 Task: Search the place "Grassmere Lane".
Action: Mouse moved to (615, 142)
Screenshot: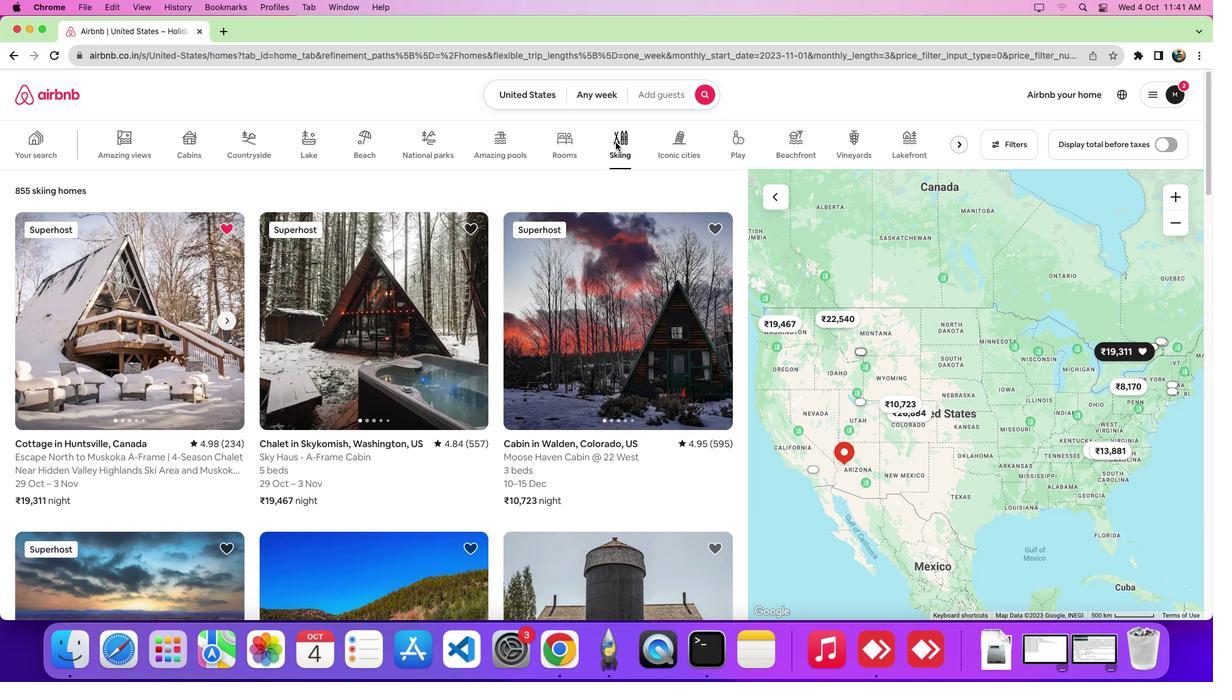
Action: Mouse pressed left at (615, 142)
Screenshot: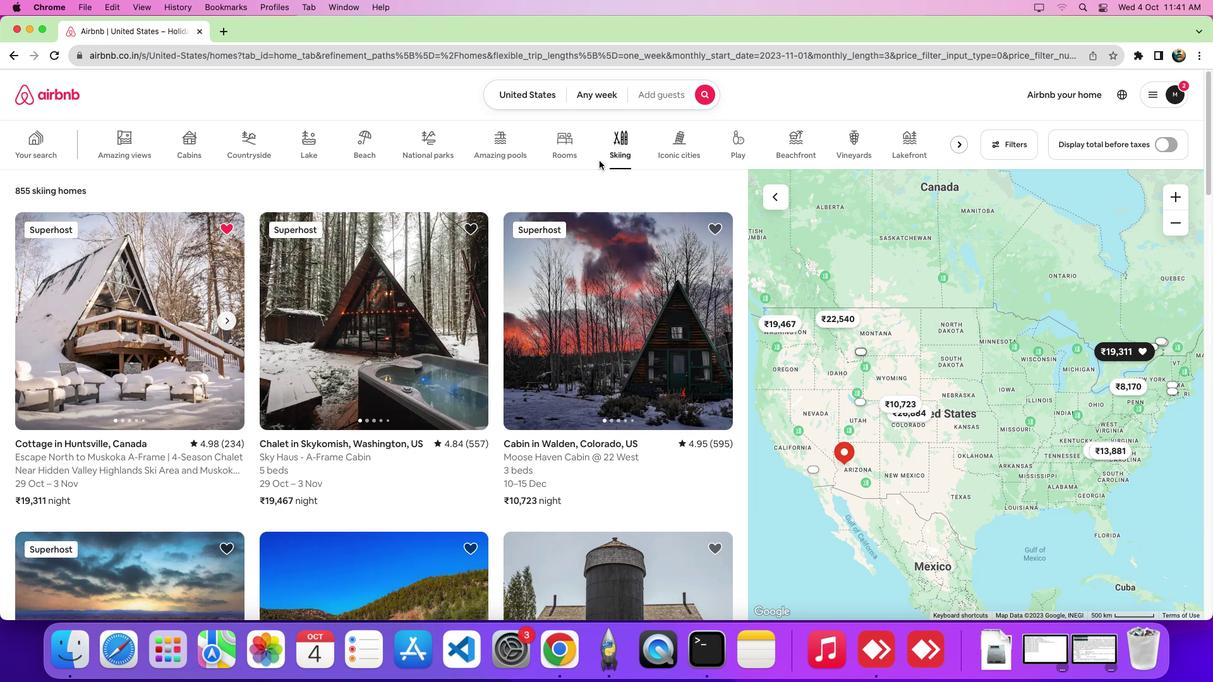 
Action: Mouse moved to (154, 320)
Screenshot: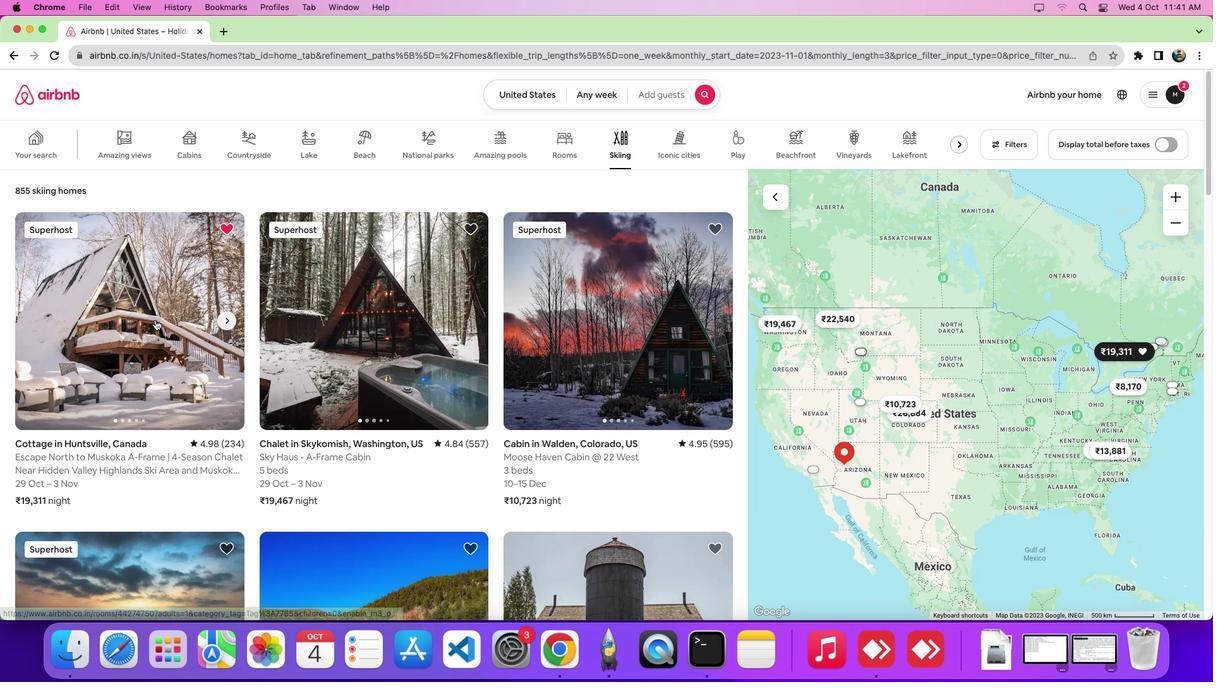 
Action: Mouse pressed left at (154, 320)
Screenshot: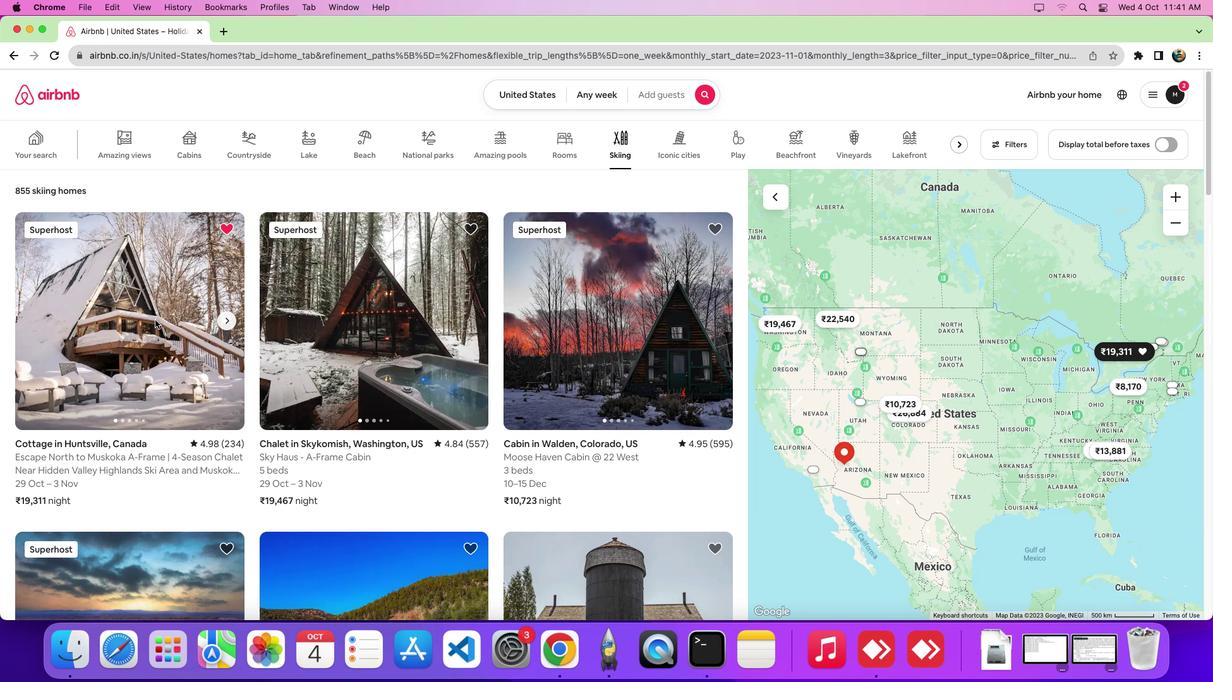 
Action: Mouse moved to (438, 332)
Screenshot: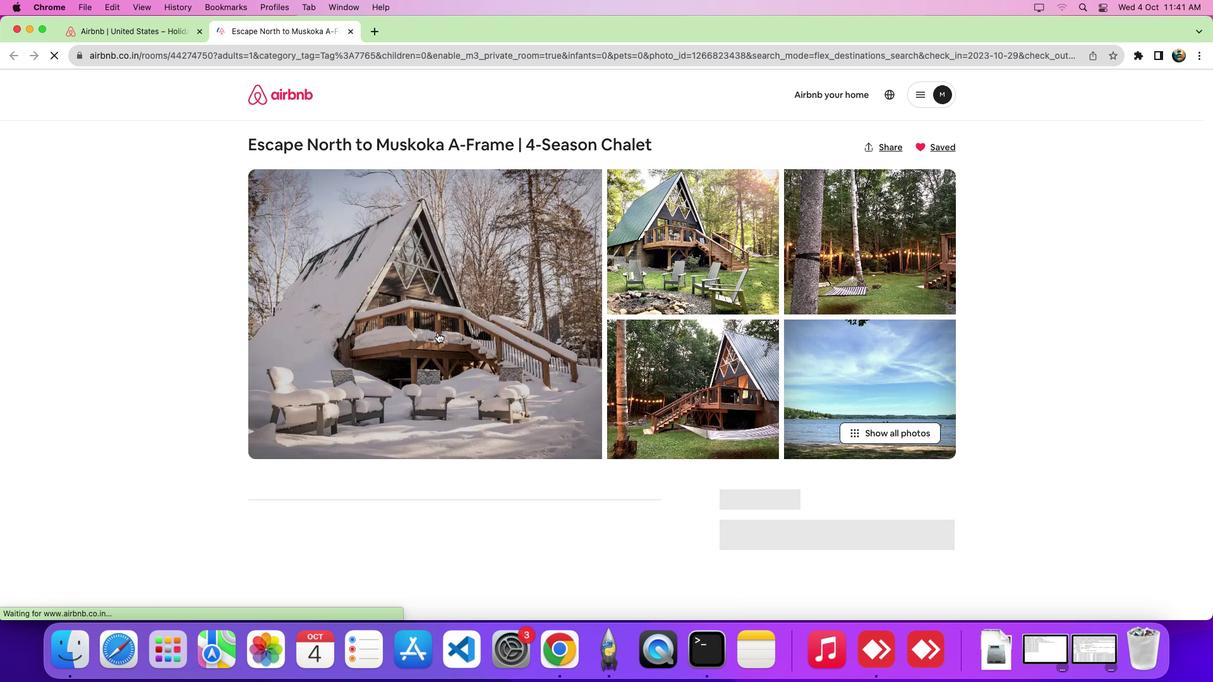 
Action: Mouse scrolled (438, 332) with delta (0, 0)
Screenshot: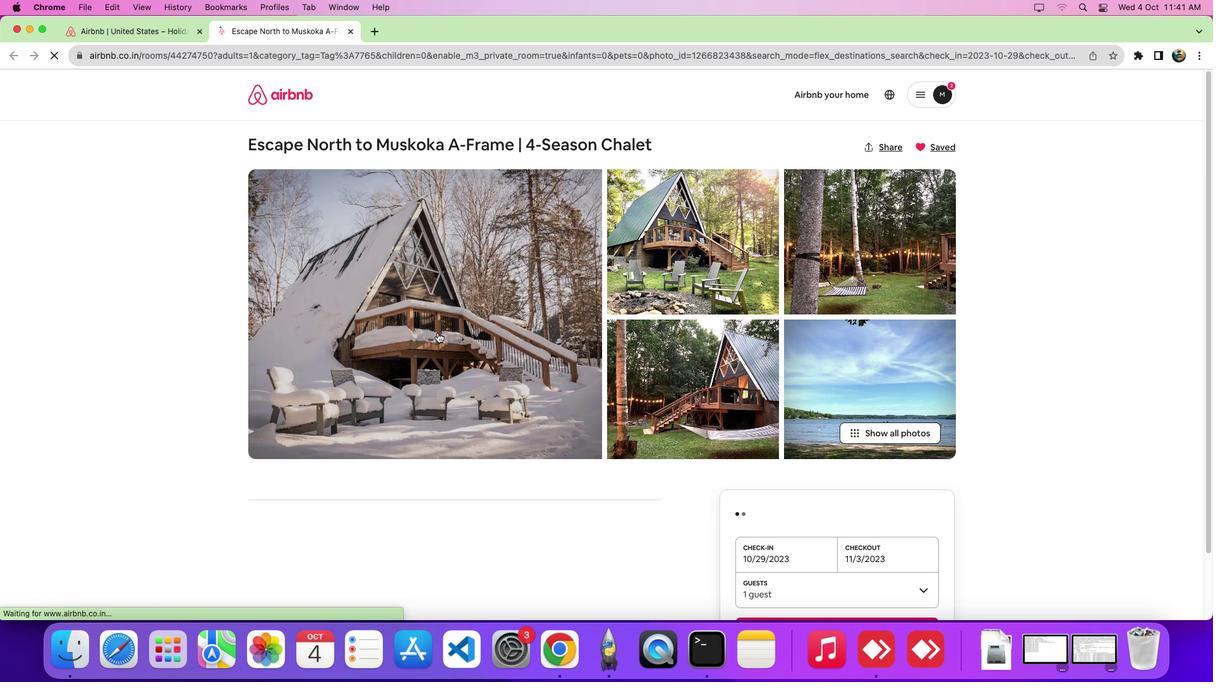 
Action: Mouse scrolled (438, 332) with delta (0, 0)
Screenshot: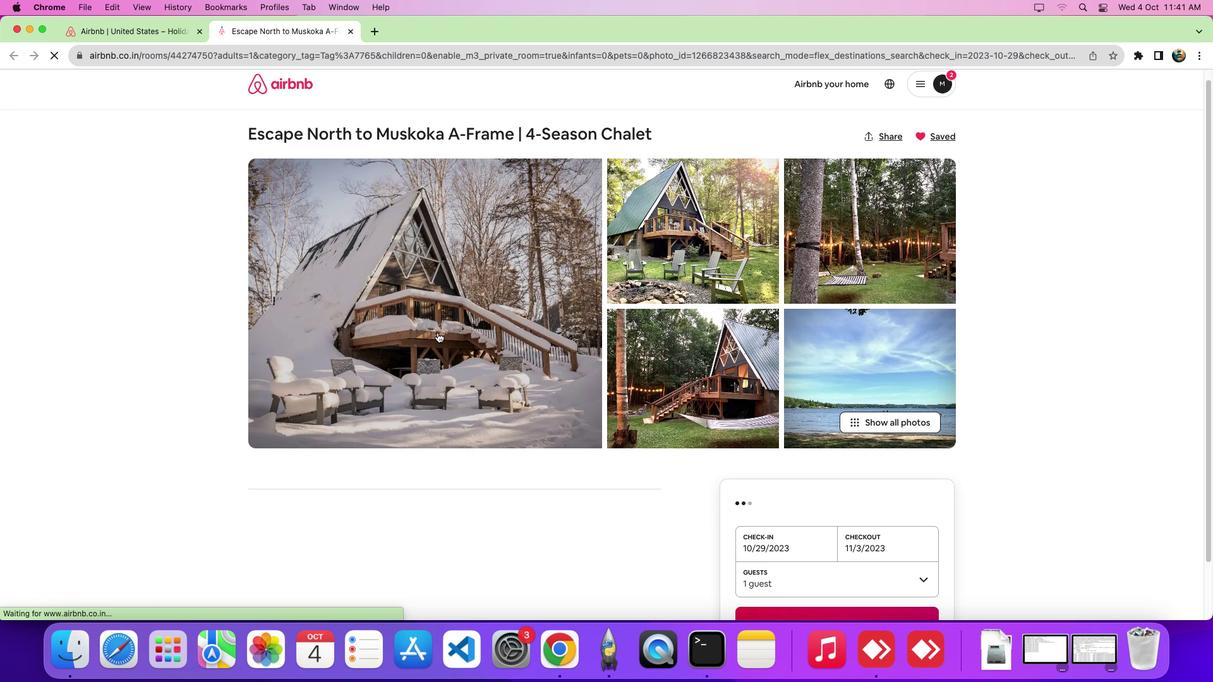 
Action: Mouse scrolled (438, 332) with delta (0, -3)
Screenshot: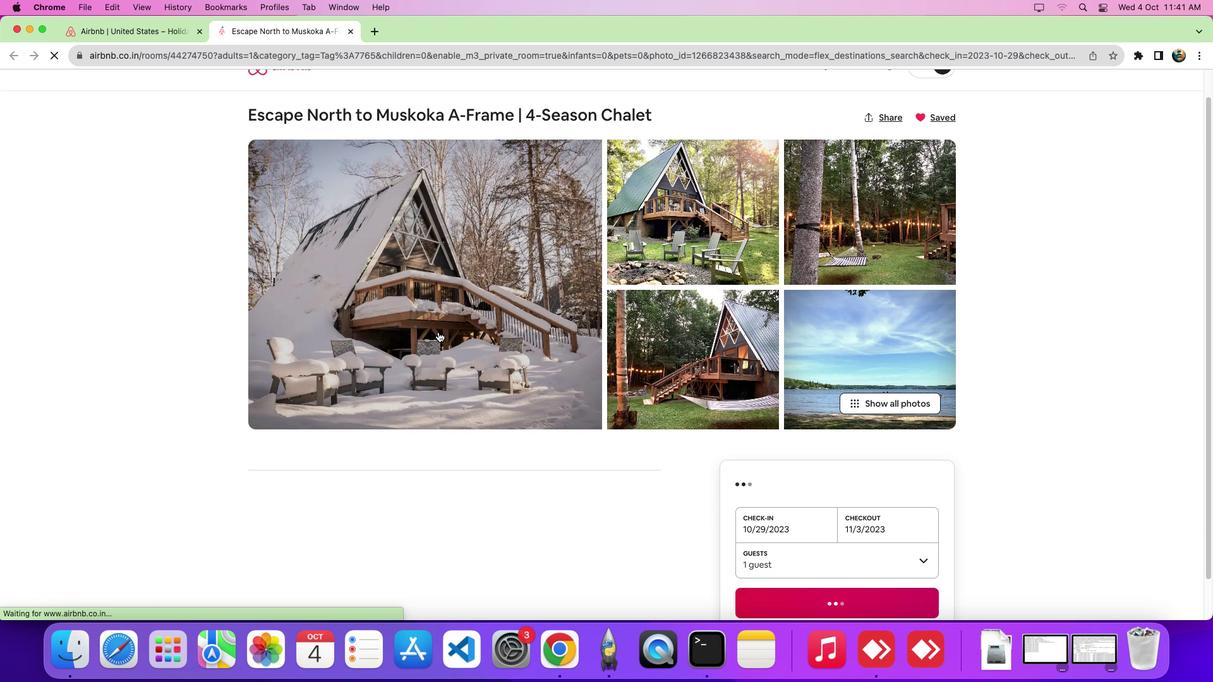 
Action: Mouse scrolled (438, 332) with delta (0, -4)
Screenshot: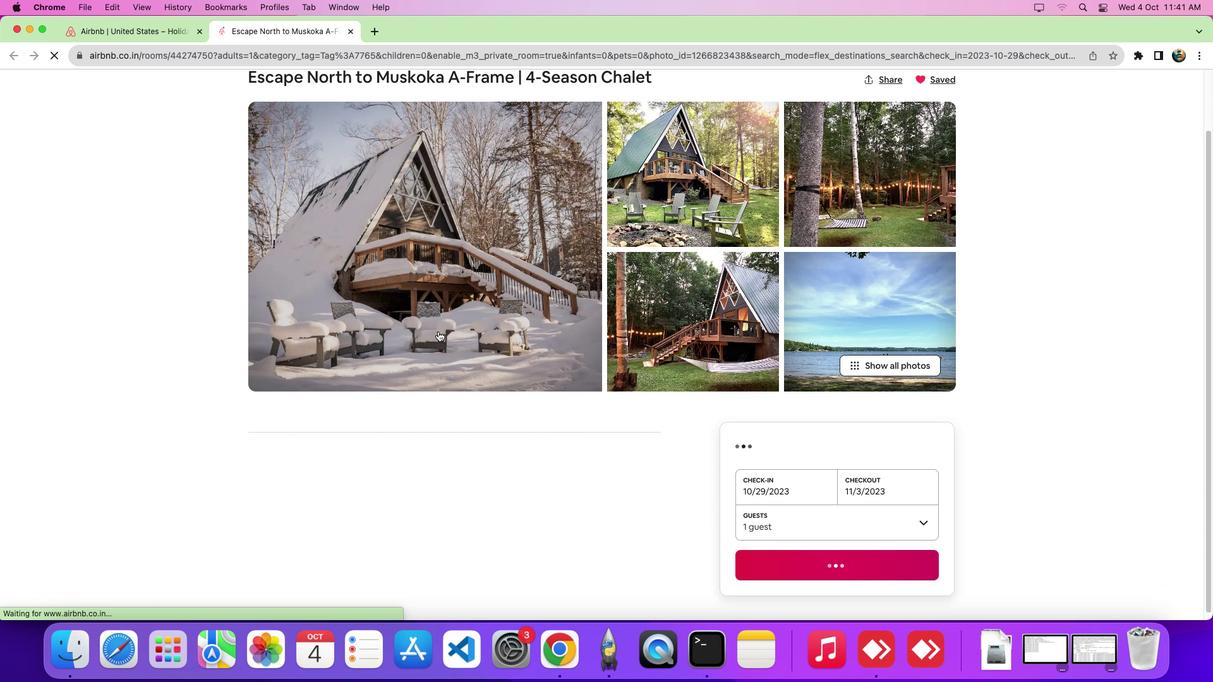 
Action: Mouse moved to (438, 330)
Screenshot: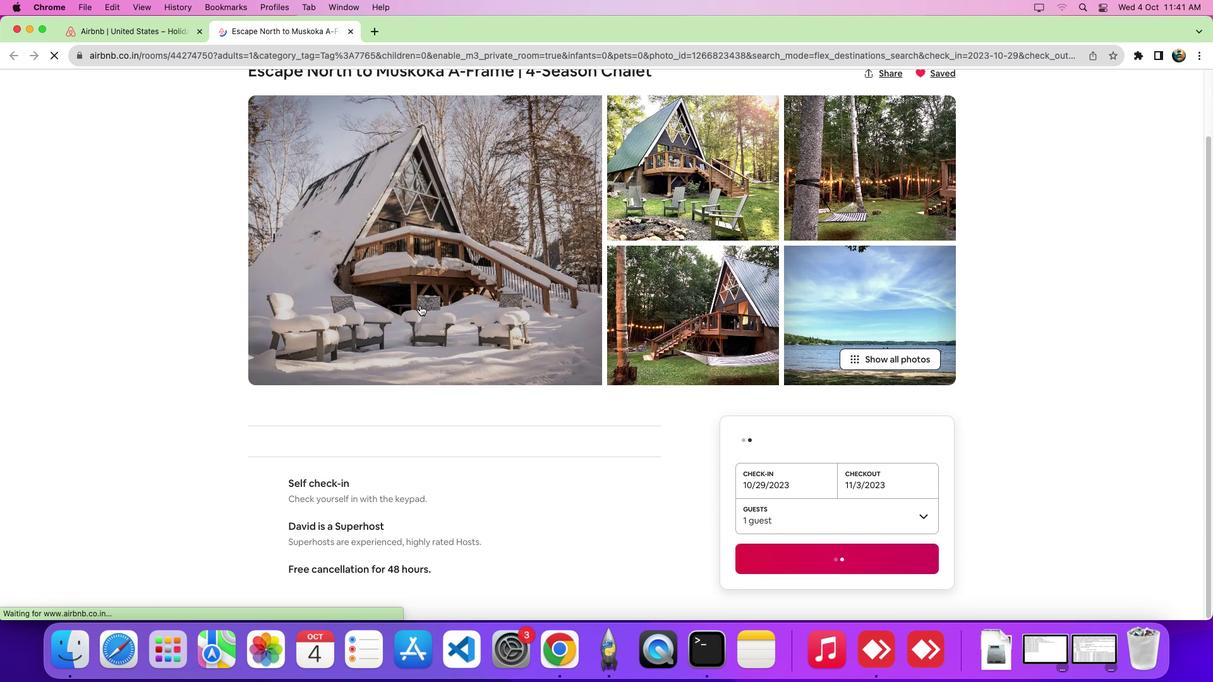 
Action: Mouse scrolled (438, 330) with delta (0, 0)
Screenshot: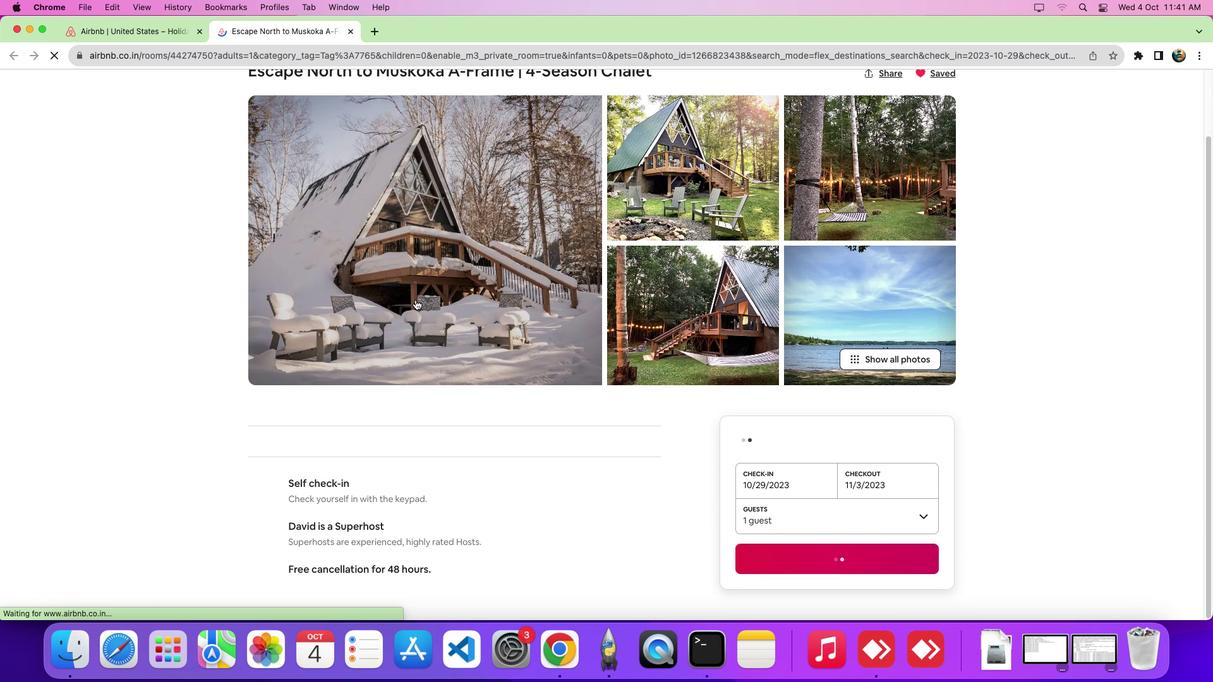 
Action: Mouse scrolled (438, 330) with delta (0, -1)
Screenshot: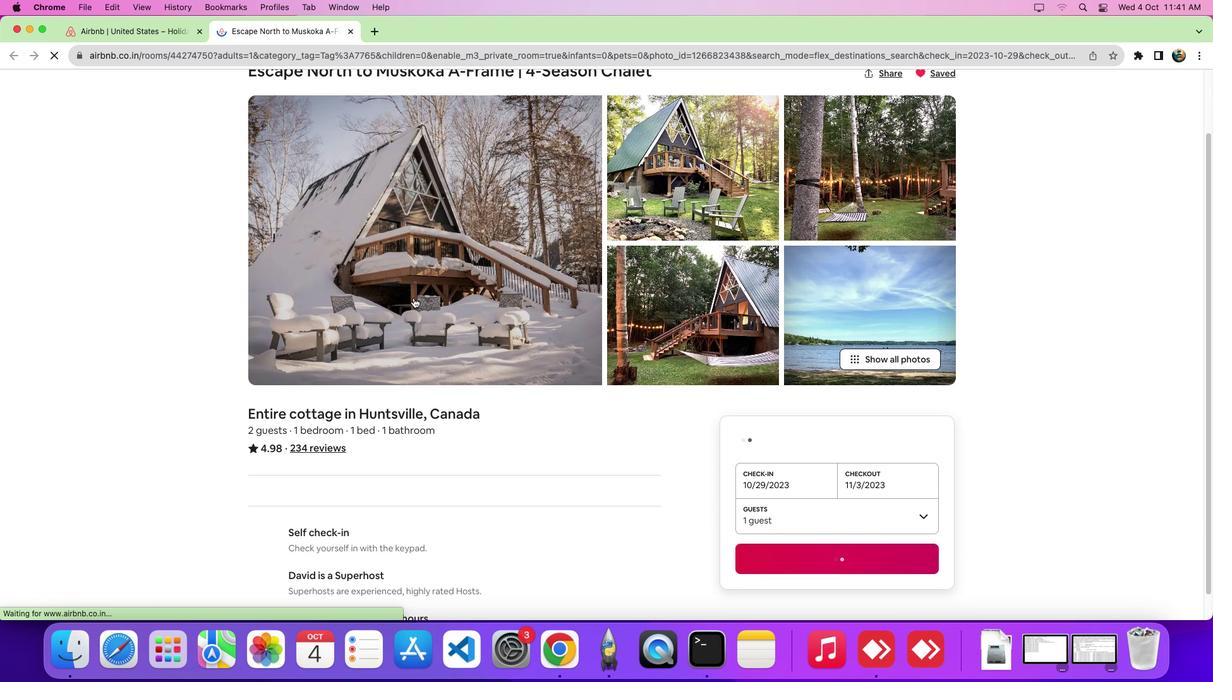 
Action: Mouse scrolled (438, 330) with delta (0, -5)
Screenshot: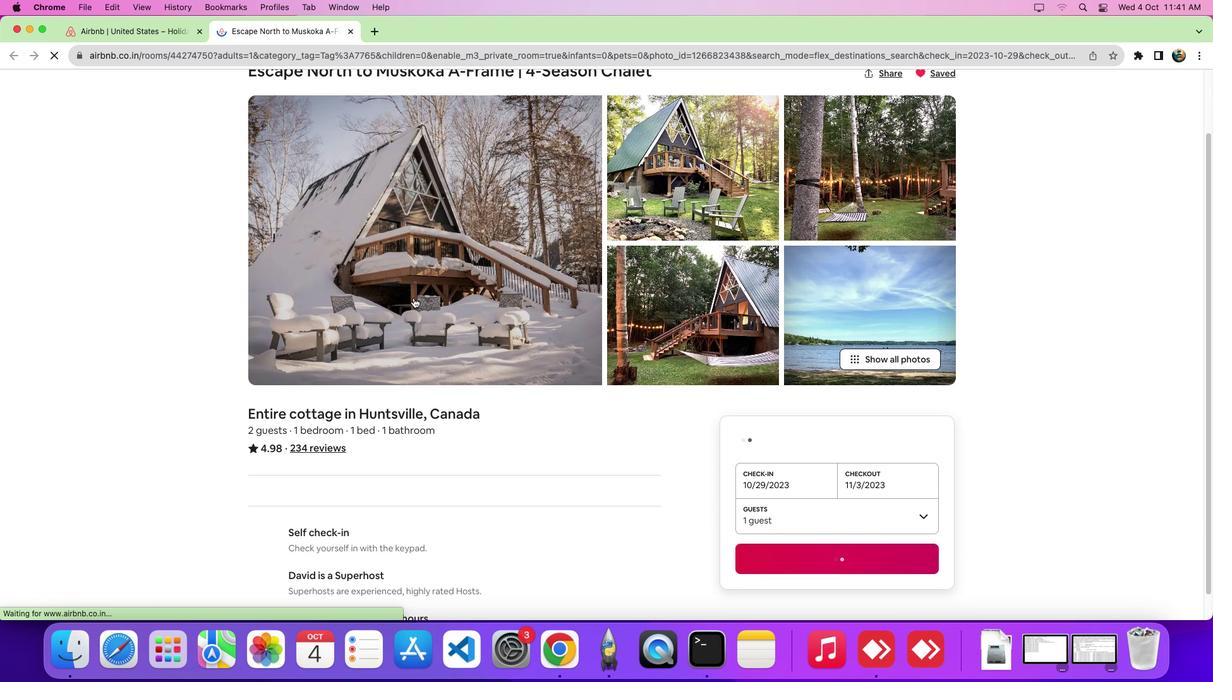 
Action: Mouse moved to (428, 318)
Screenshot: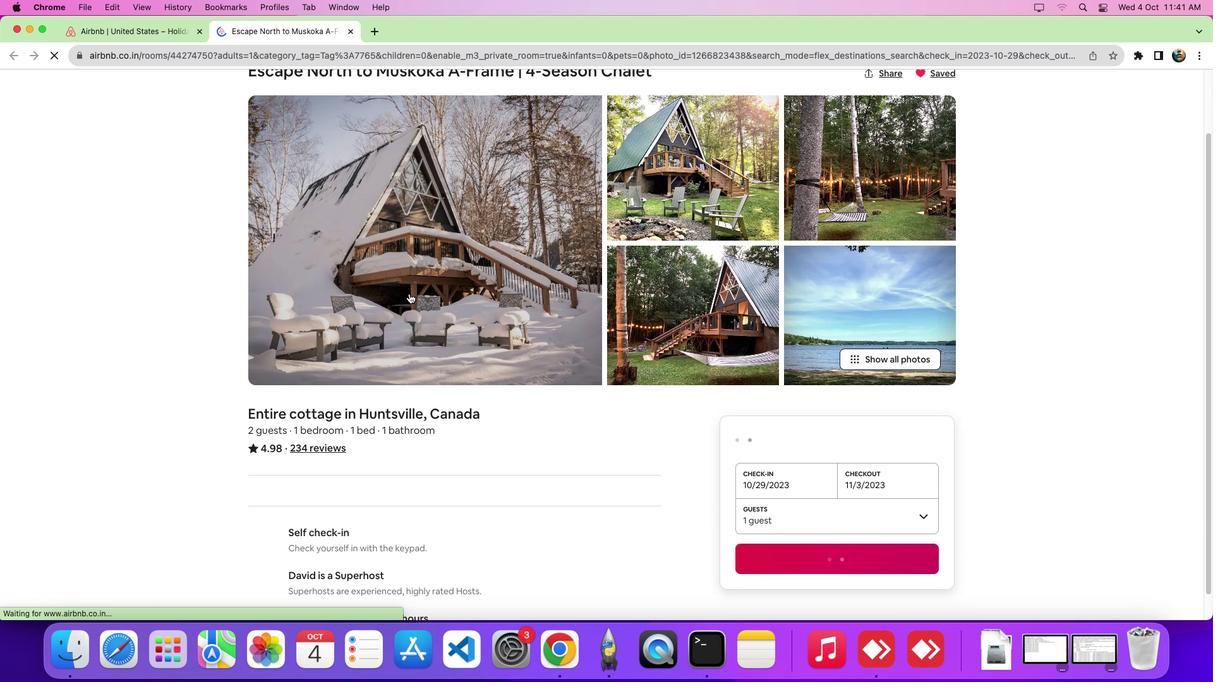
Action: Mouse scrolled (428, 318) with delta (0, -7)
Screenshot: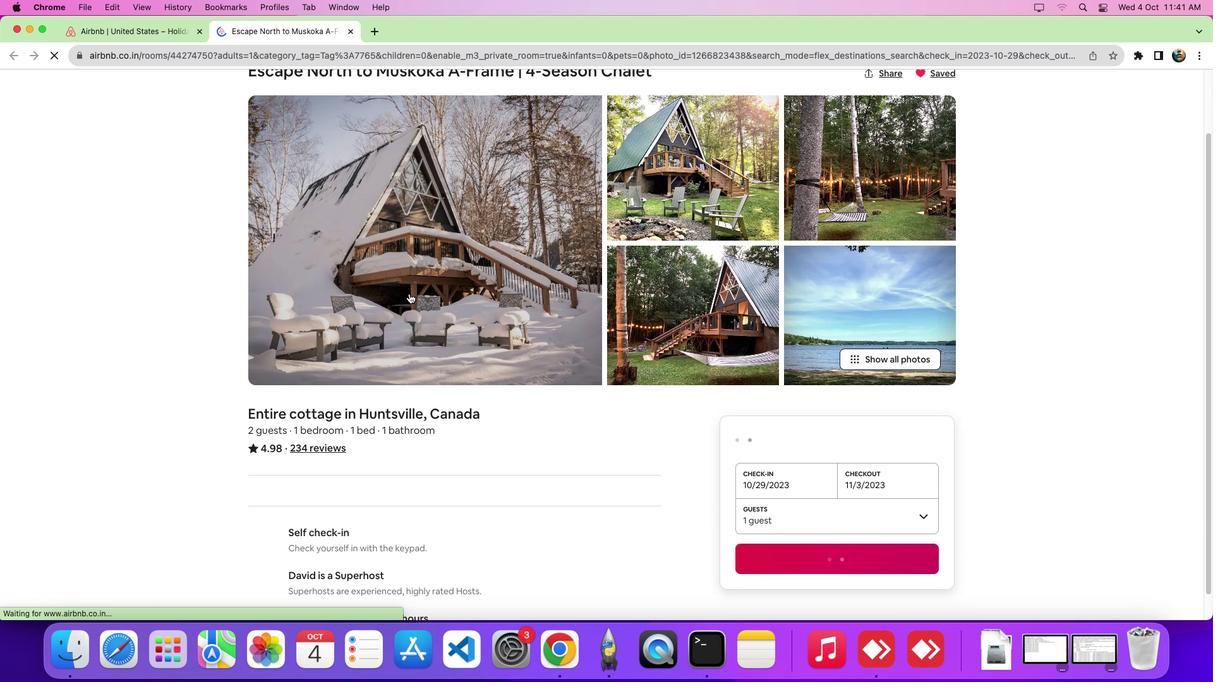 
Action: Mouse moved to (408, 293)
Screenshot: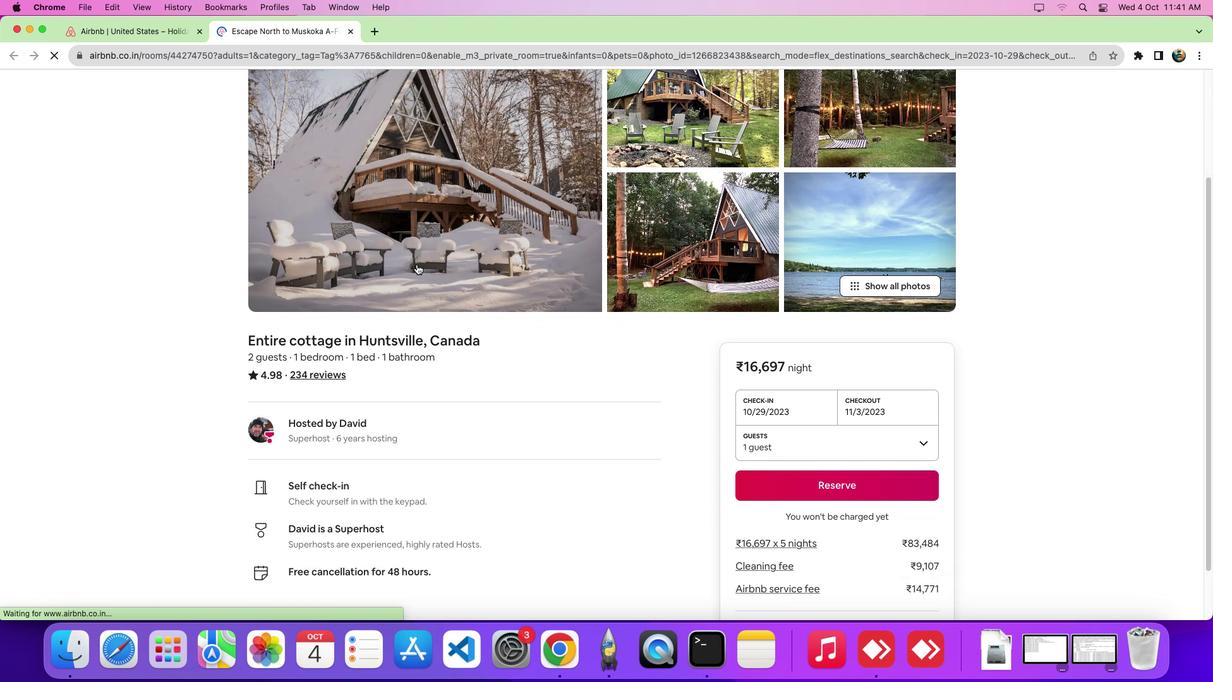 
Action: Mouse scrolled (408, 293) with delta (0, 0)
Screenshot: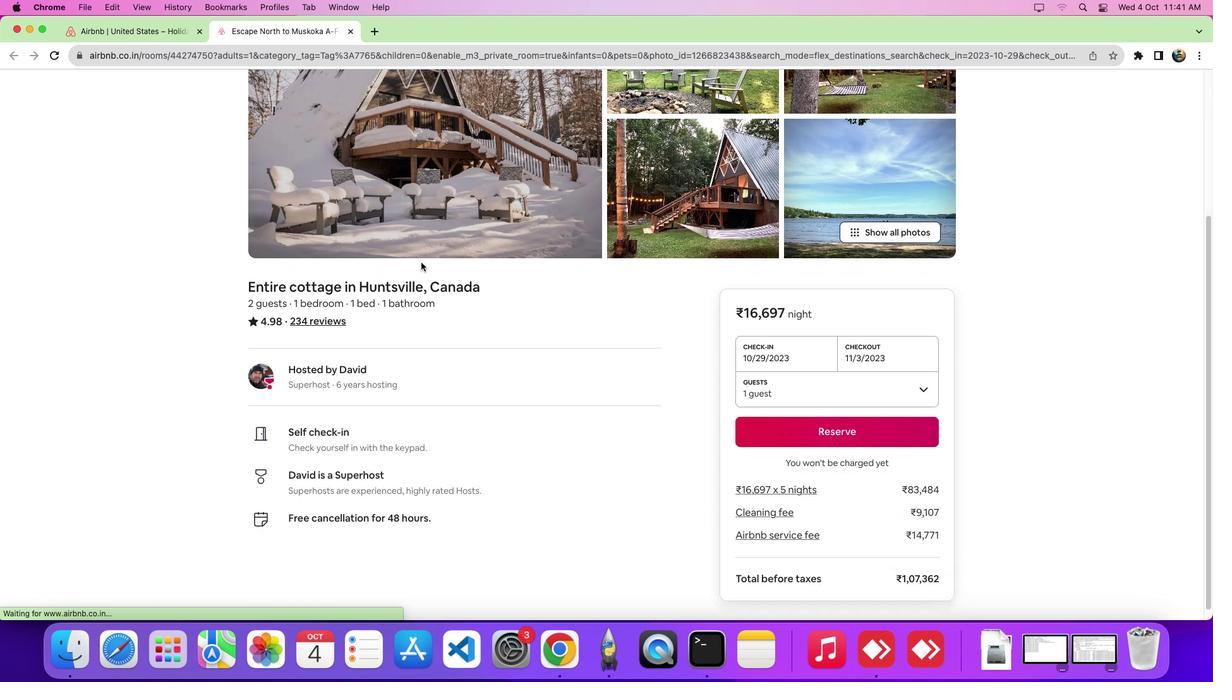 
Action: Mouse moved to (408, 291)
Screenshot: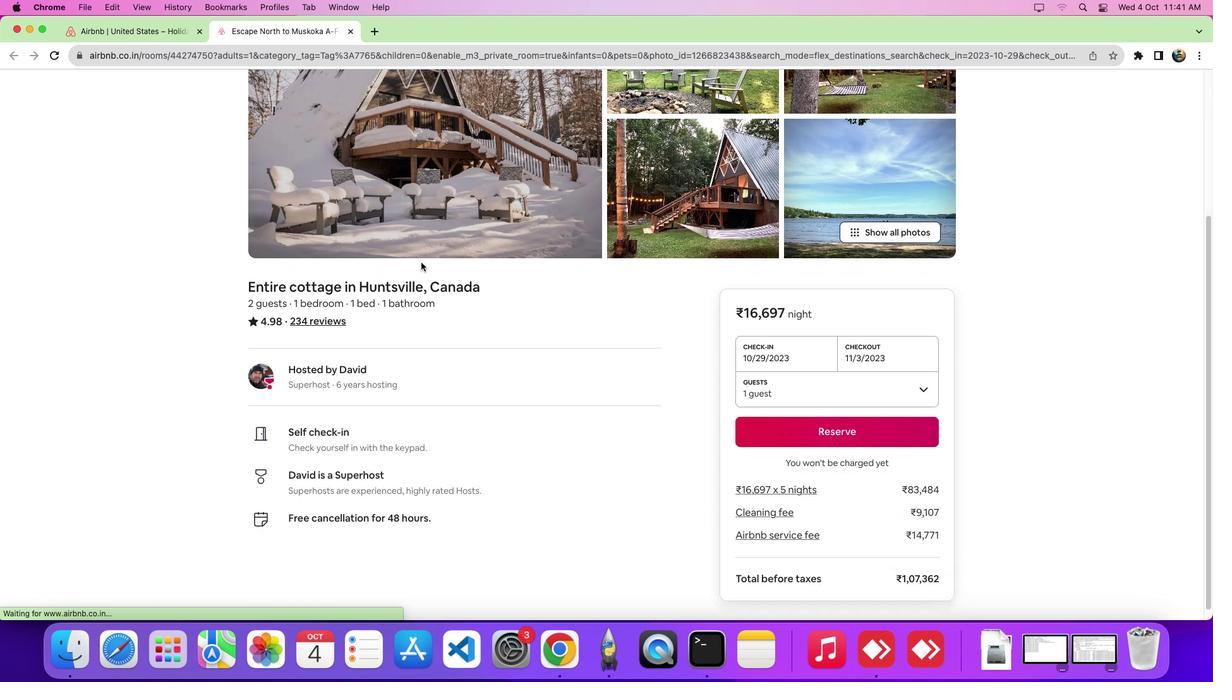 
Action: Mouse scrolled (408, 291) with delta (0, -1)
Screenshot: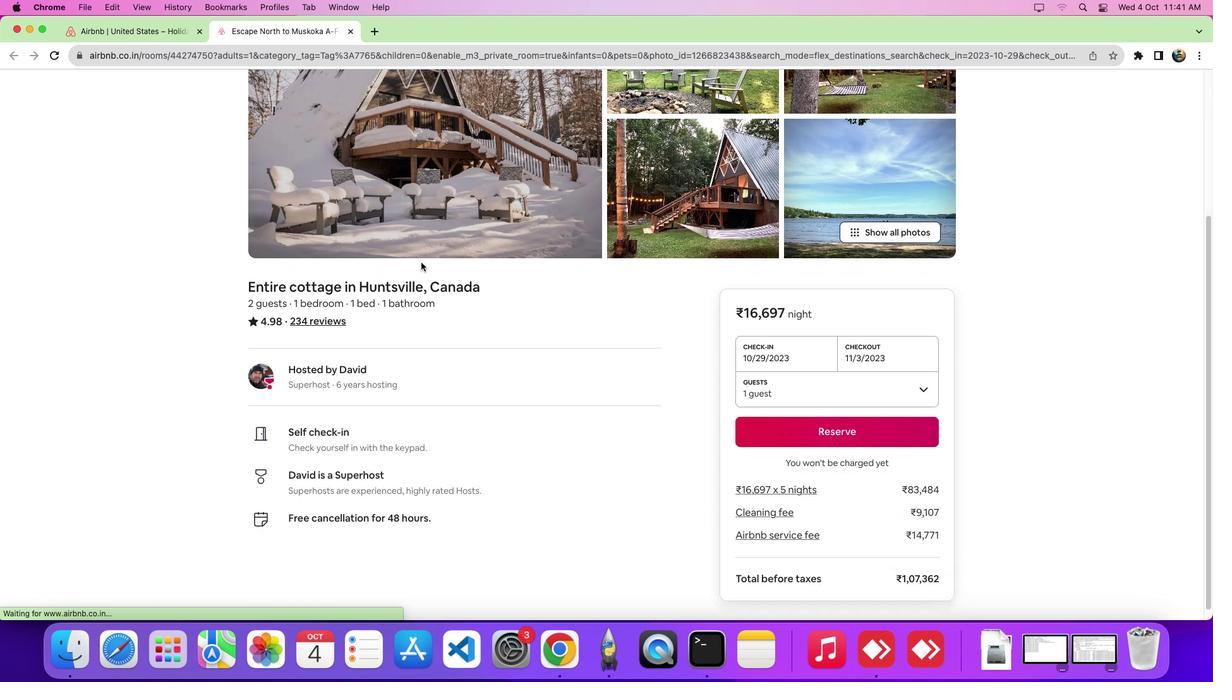 
Action: Mouse moved to (409, 281)
Screenshot: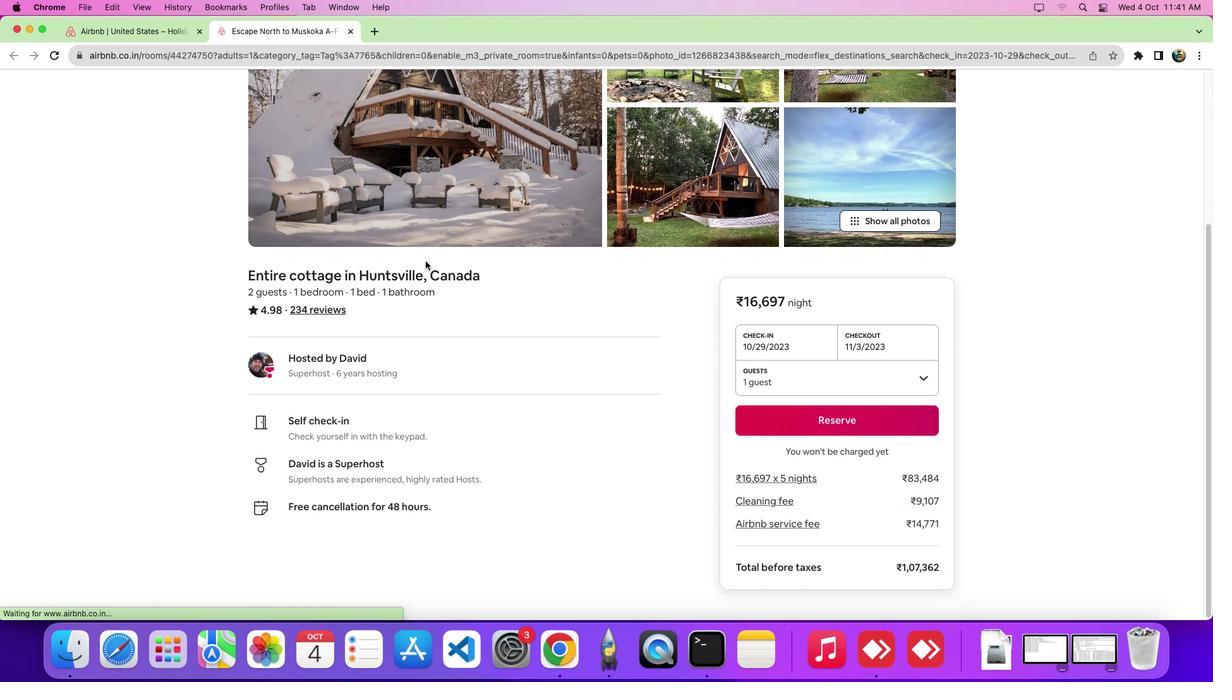 
Action: Mouse scrolled (409, 281) with delta (0, -5)
Screenshot: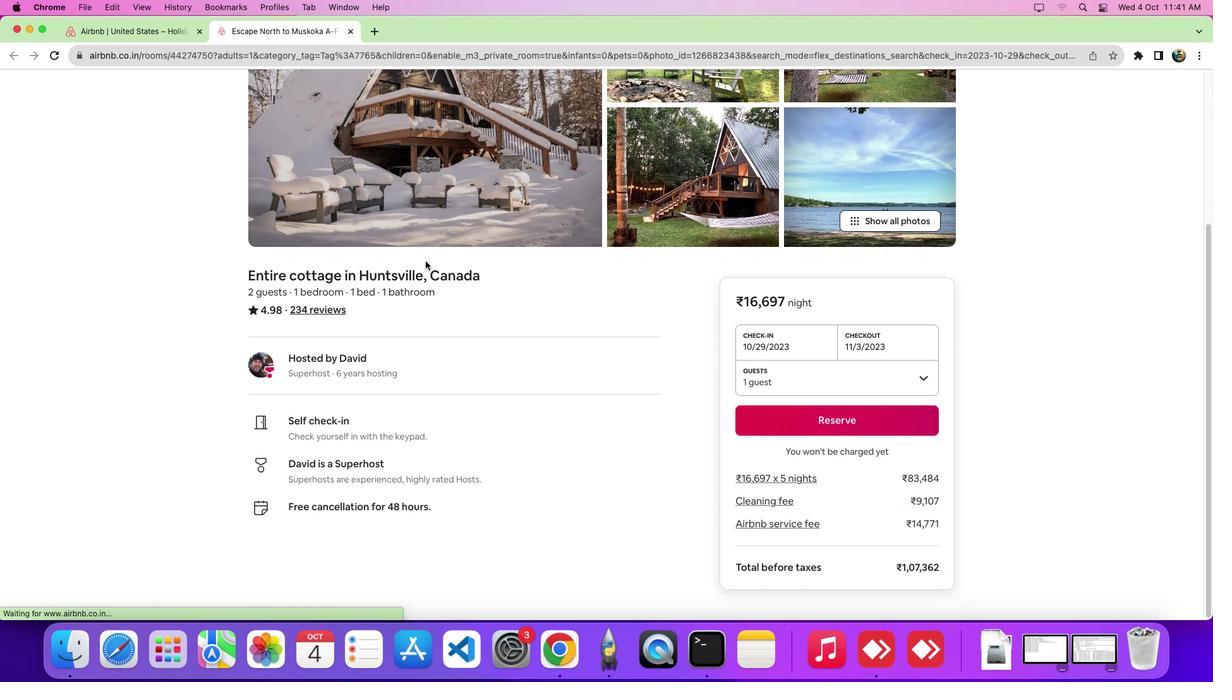
Action: Mouse moved to (415, 267)
Screenshot: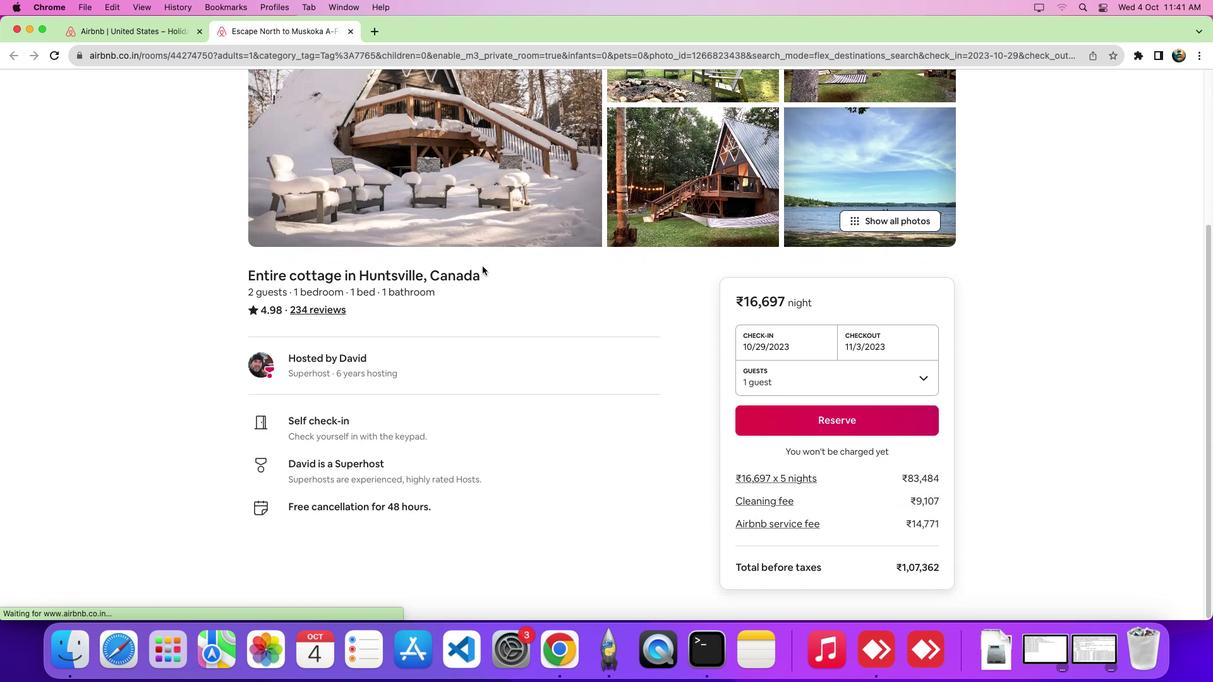 
Action: Mouse scrolled (415, 267) with delta (0, -6)
Screenshot: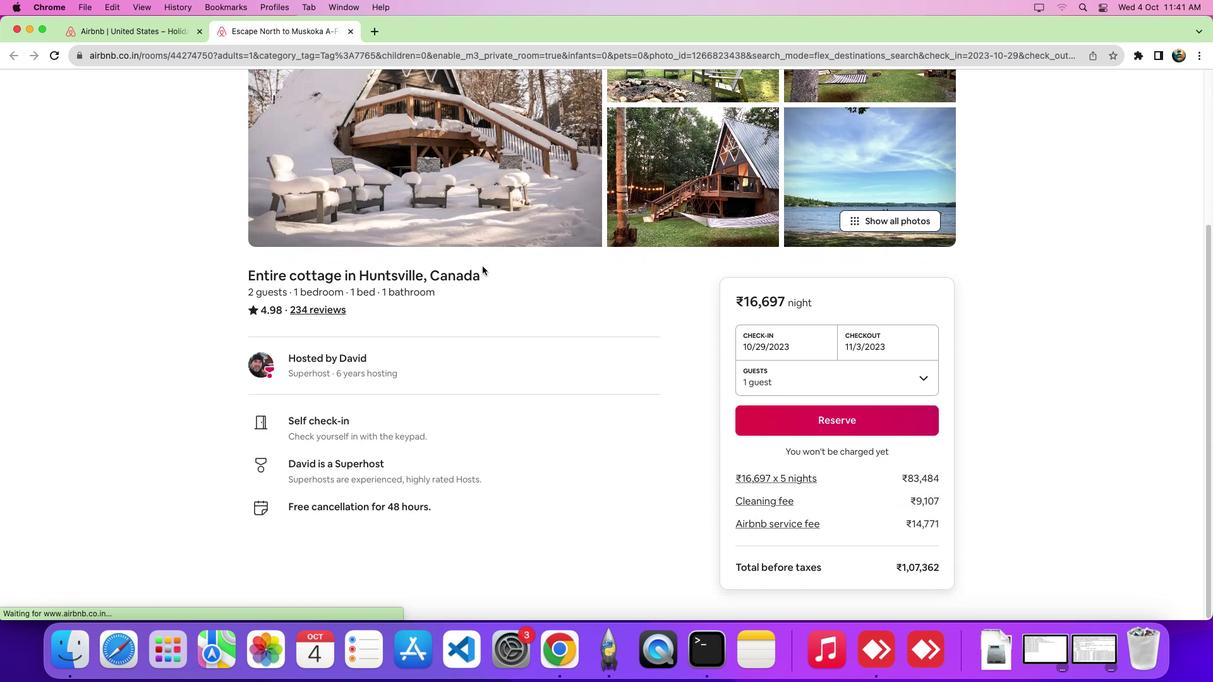
Action: Mouse moved to (492, 267)
Screenshot: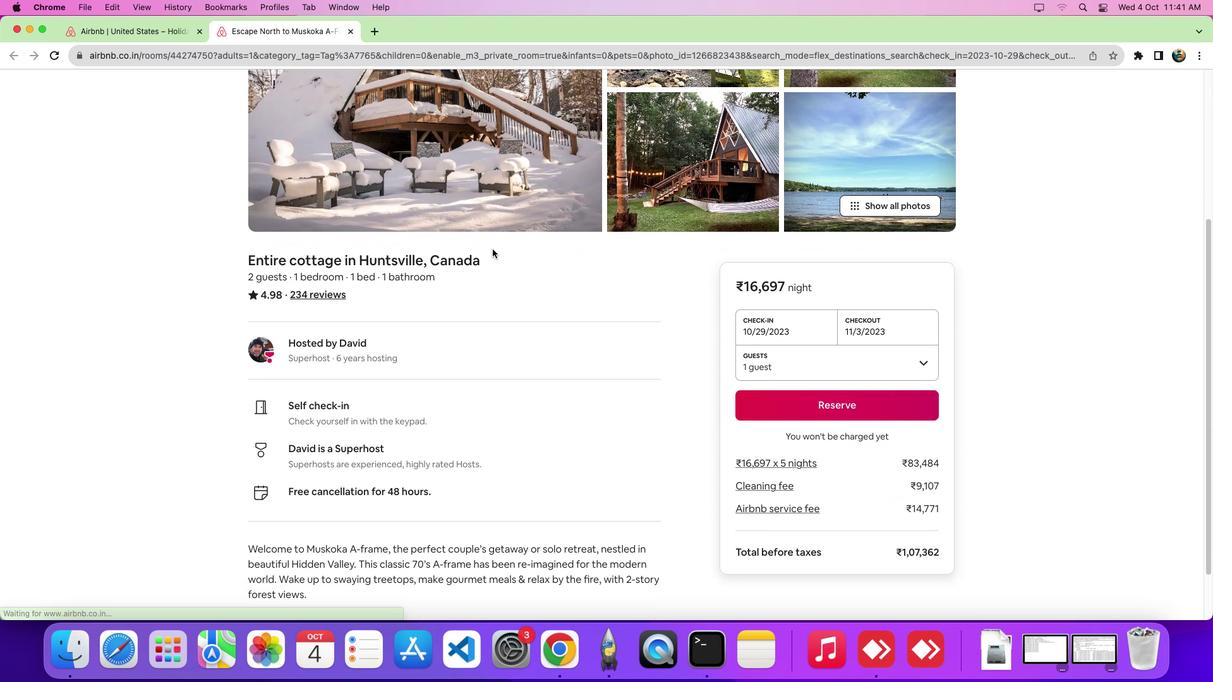 
Action: Mouse scrolled (492, 267) with delta (0, 0)
Screenshot: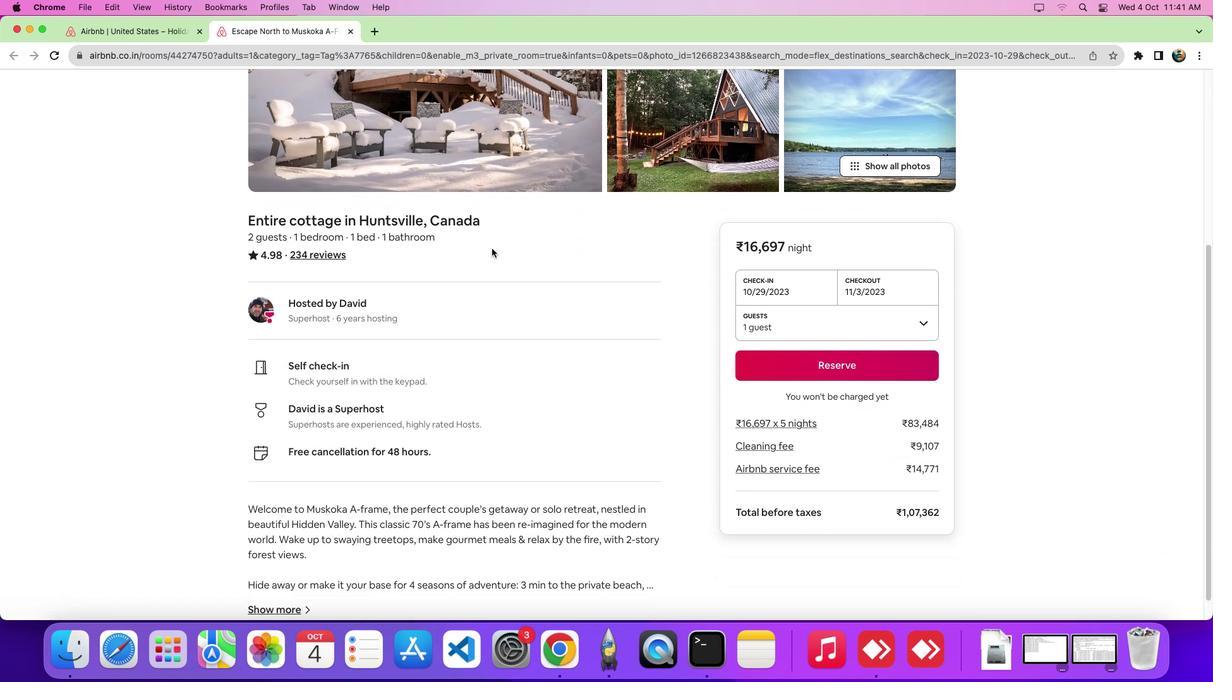 
Action: Mouse scrolled (492, 267) with delta (0, -1)
Screenshot: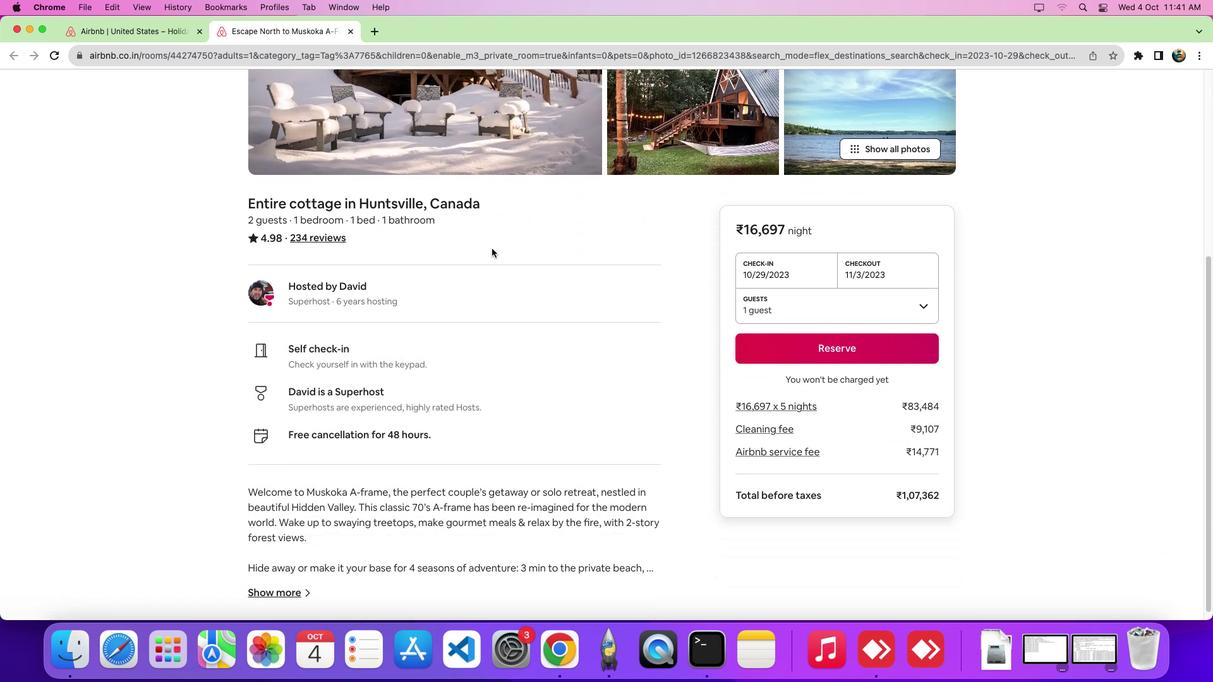 
Action: Mouse moved to (493, 267)
Screenshot: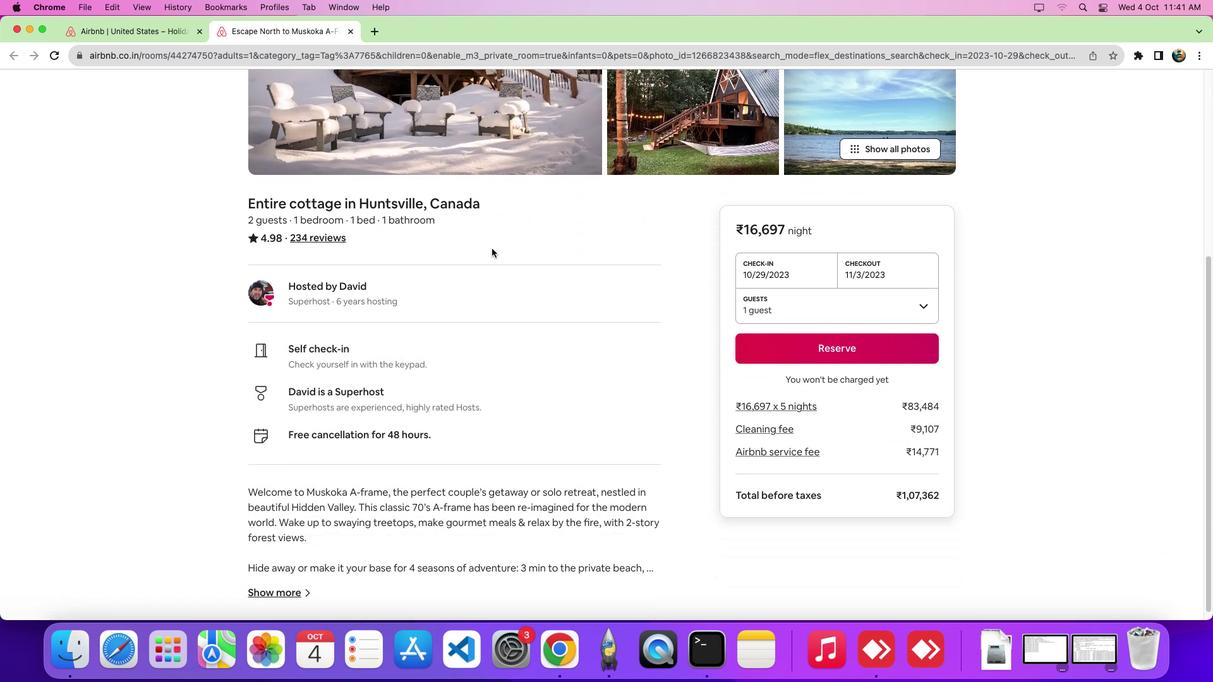 
Action: Mouse scrolled (493, 267) with delta (0, -6)
Screenshot: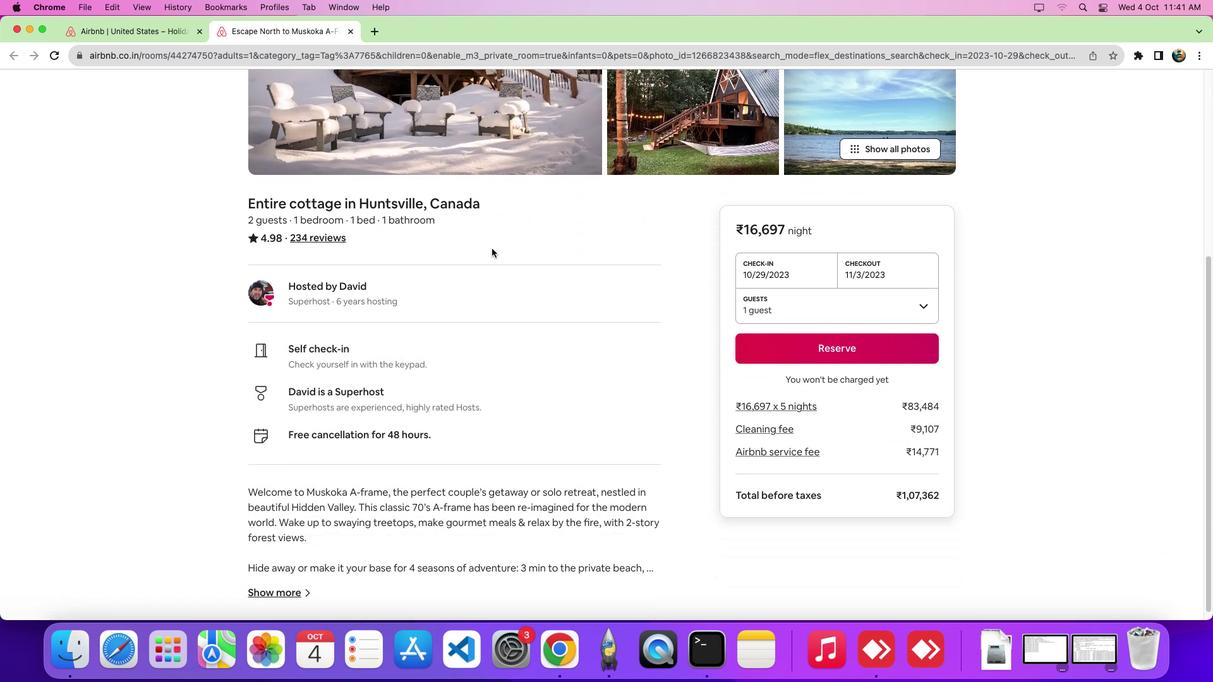 
Action: Mouse moved to (493, 260)
Screenshot: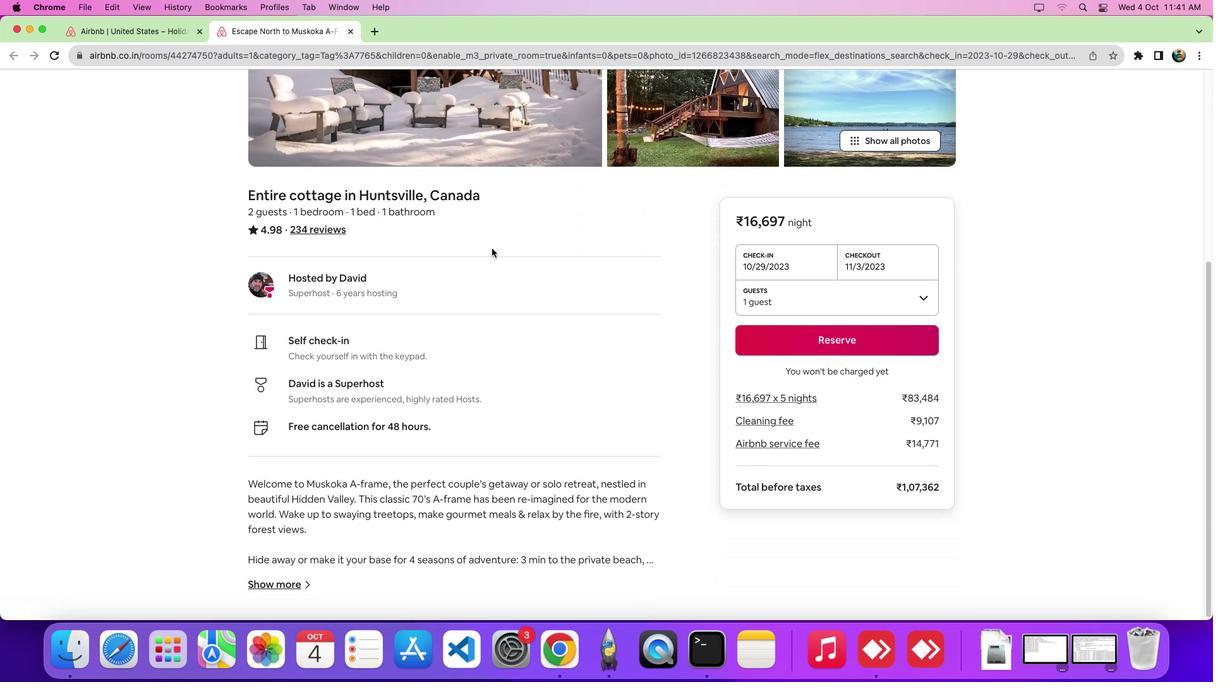 
Action: Mouse scrolled (493, 260) with delta (0, -8)
Screenshot: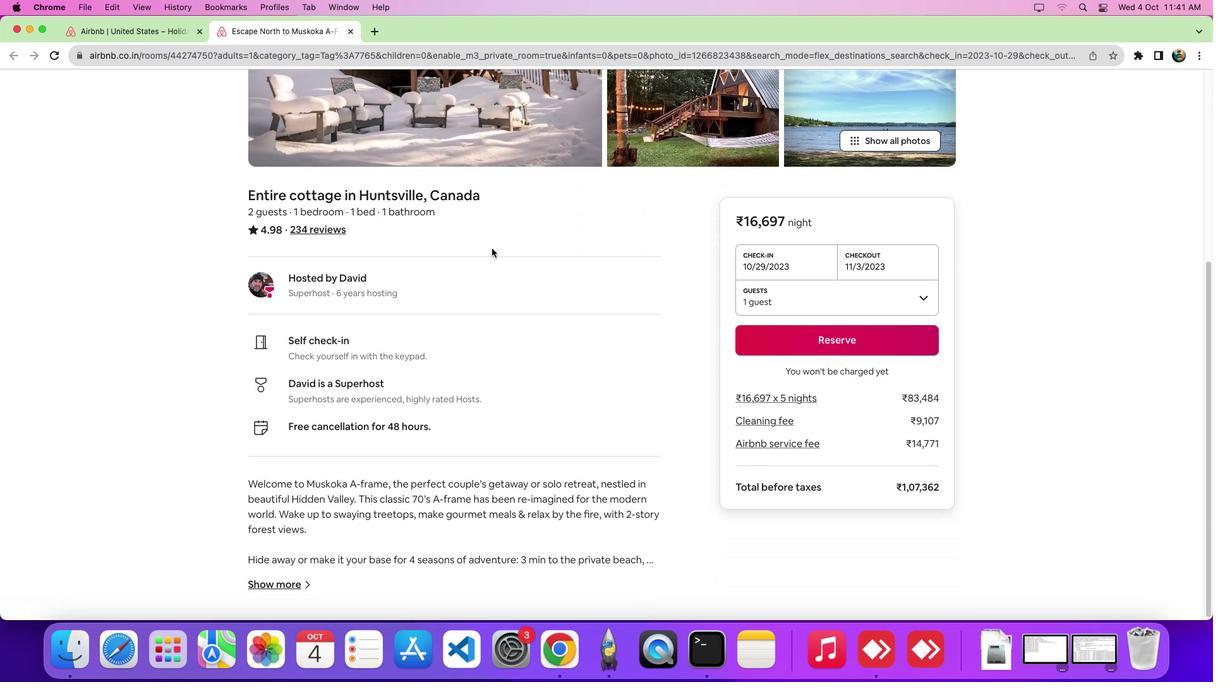 
Action: Mouse moved to (493, 249)
Screenshot: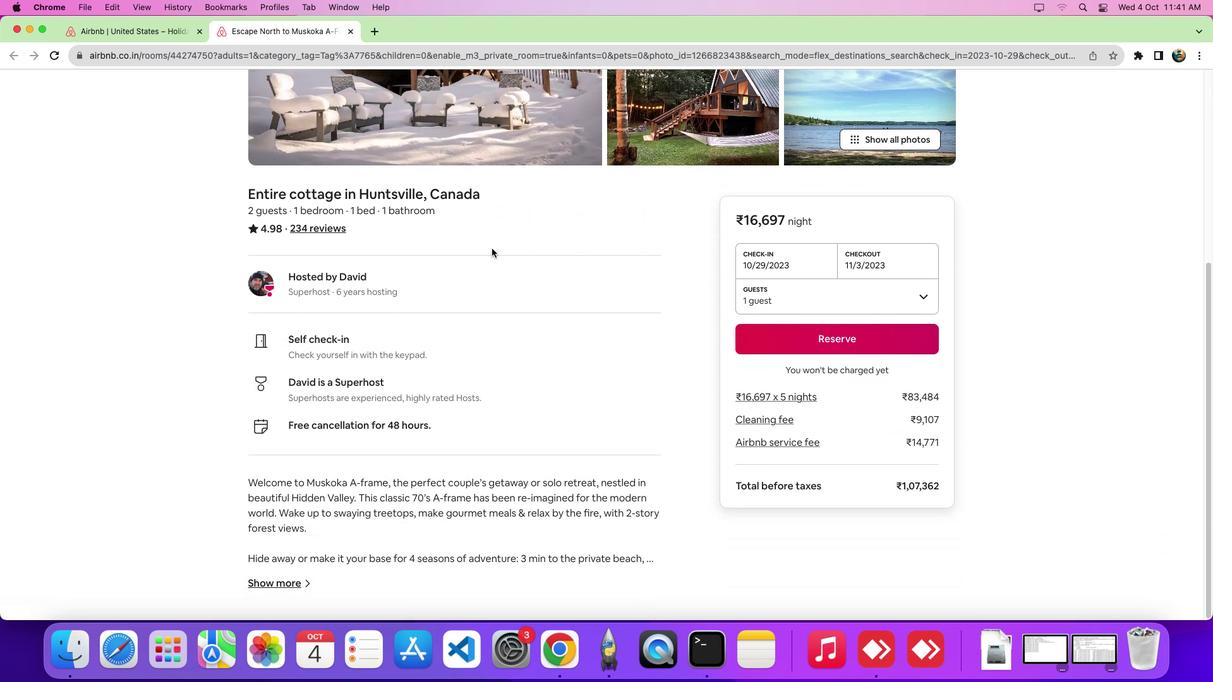 
Action: Mouse scrolled (493, 249) with delta (0, -8)
Screenshot: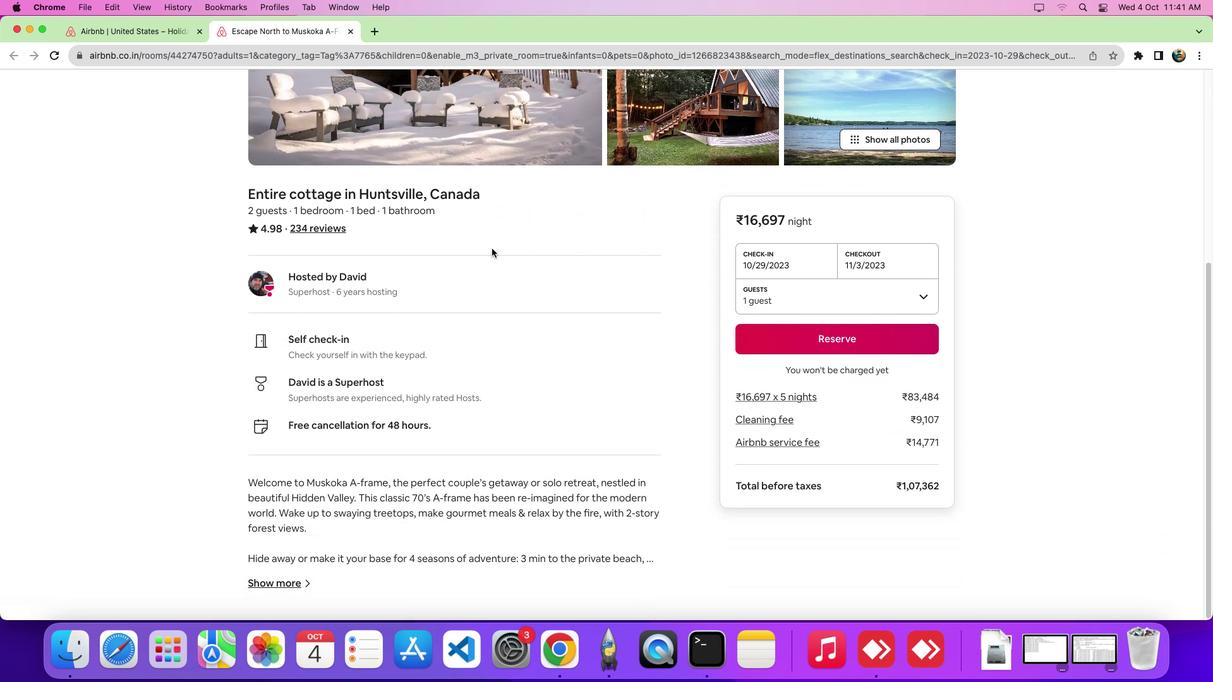 
Action: Mouse moved to (491, 248)
Screenshot: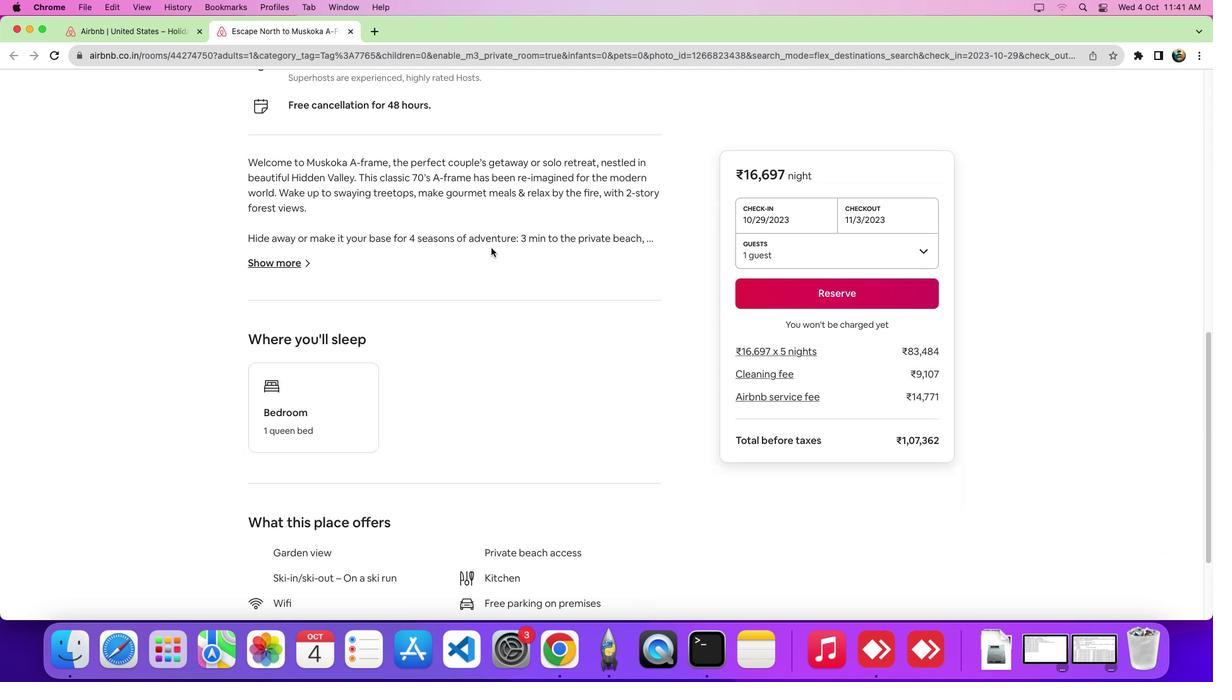 
Action: Mouse scrolled (491, 248) with delta (0, 0)
Screenshot: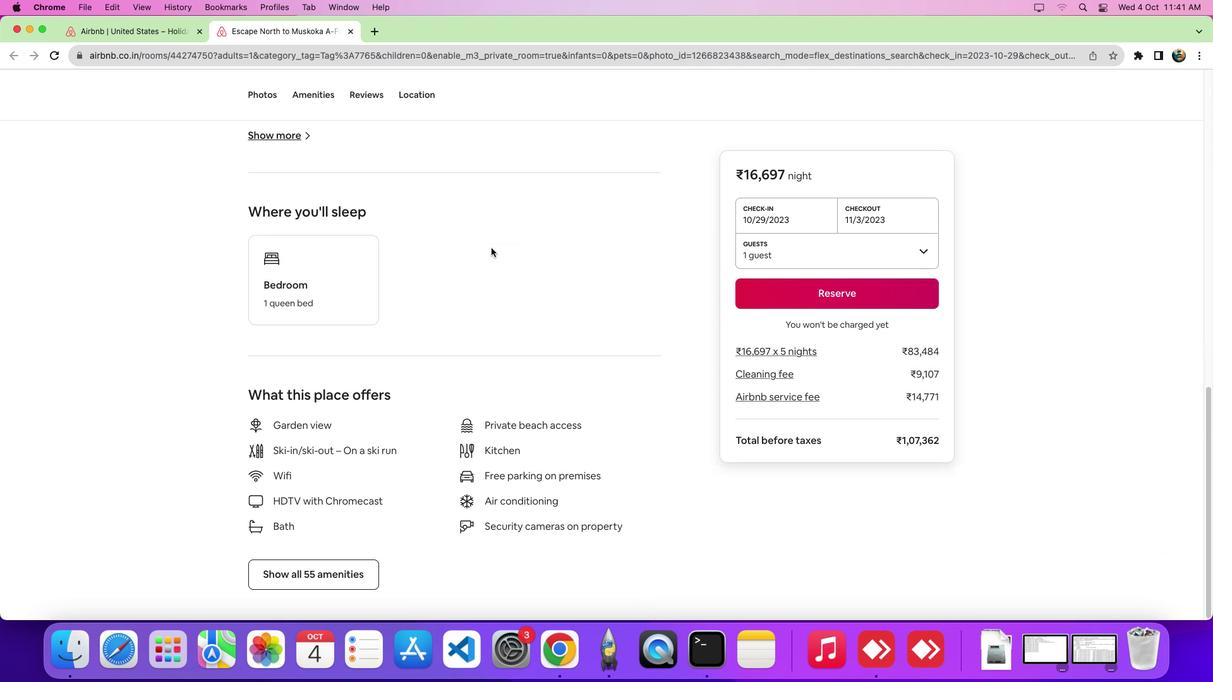 
Action: Mouse scrolled (491, 248) with delta (0, -1)
Screenshot: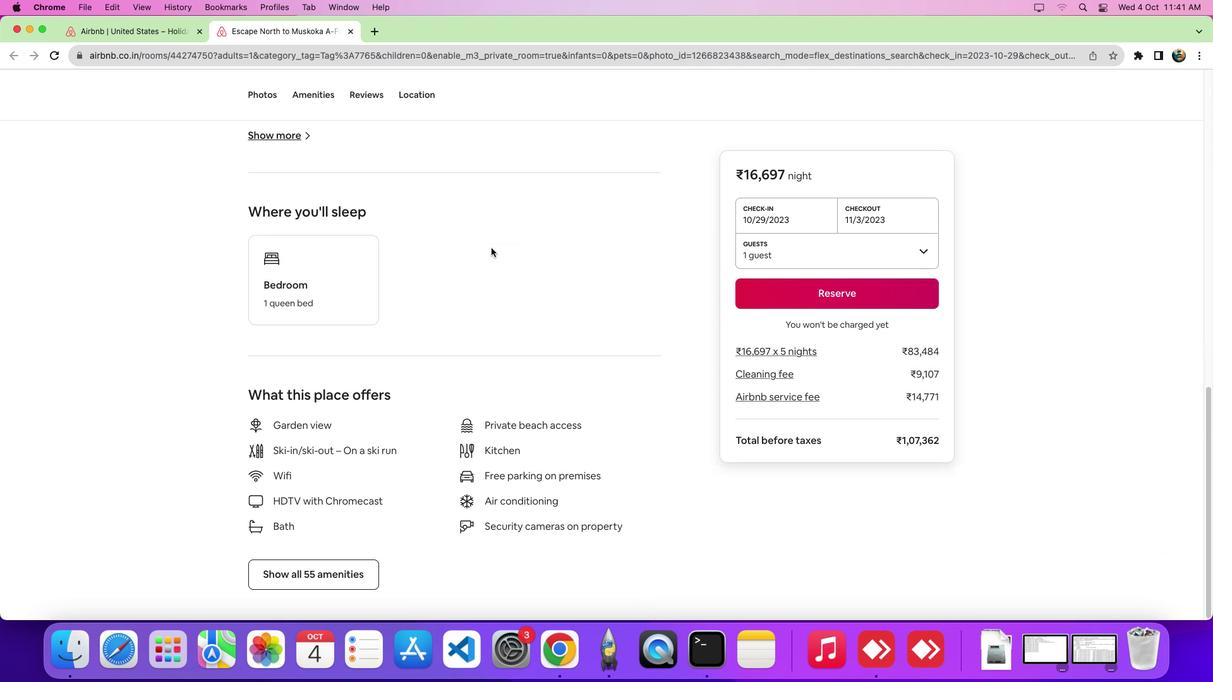 
Action: Mouse scrolled (491, 248) with delta (0, -6)
Screenshot: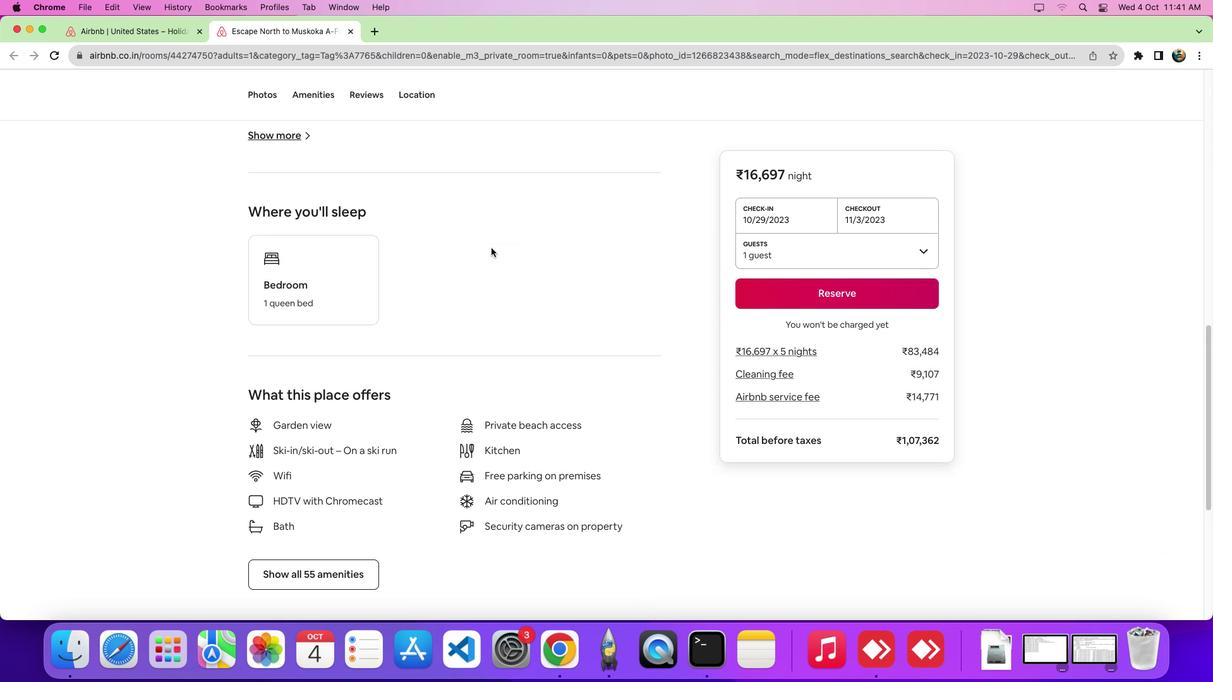 
Action: Mouse scrolled (491, 248) with delta (0, -8)
Screenshot: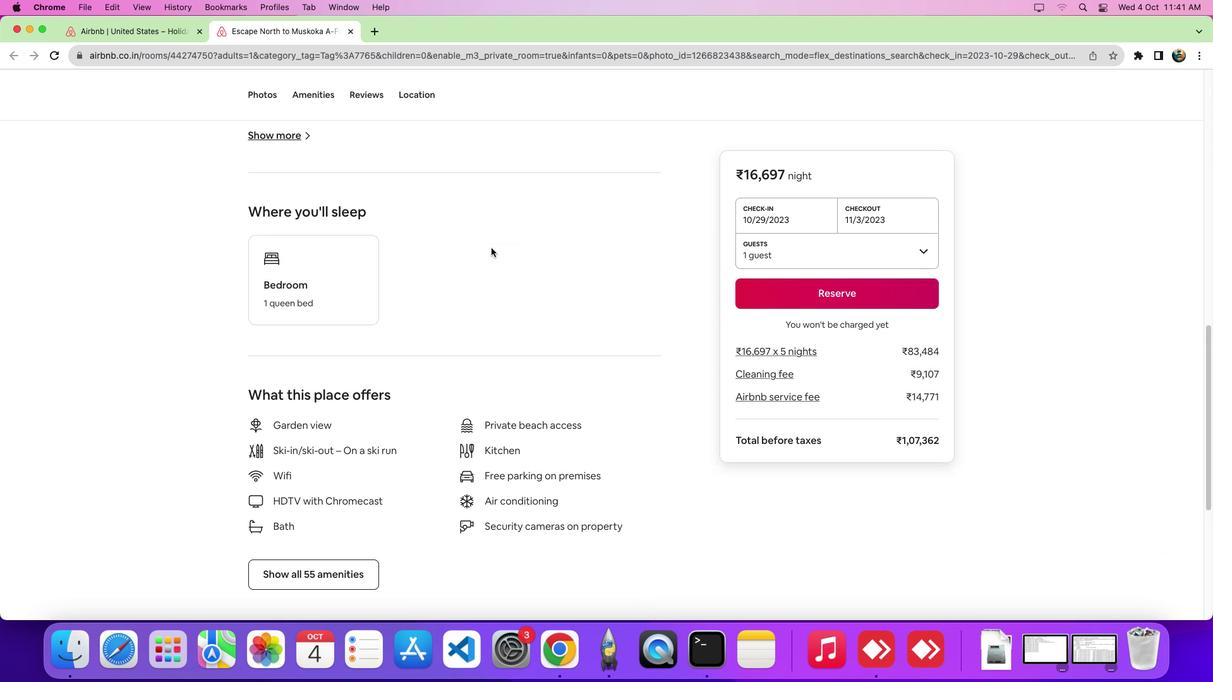 
Action: Mouse moved to (423, 93)
Screenshot: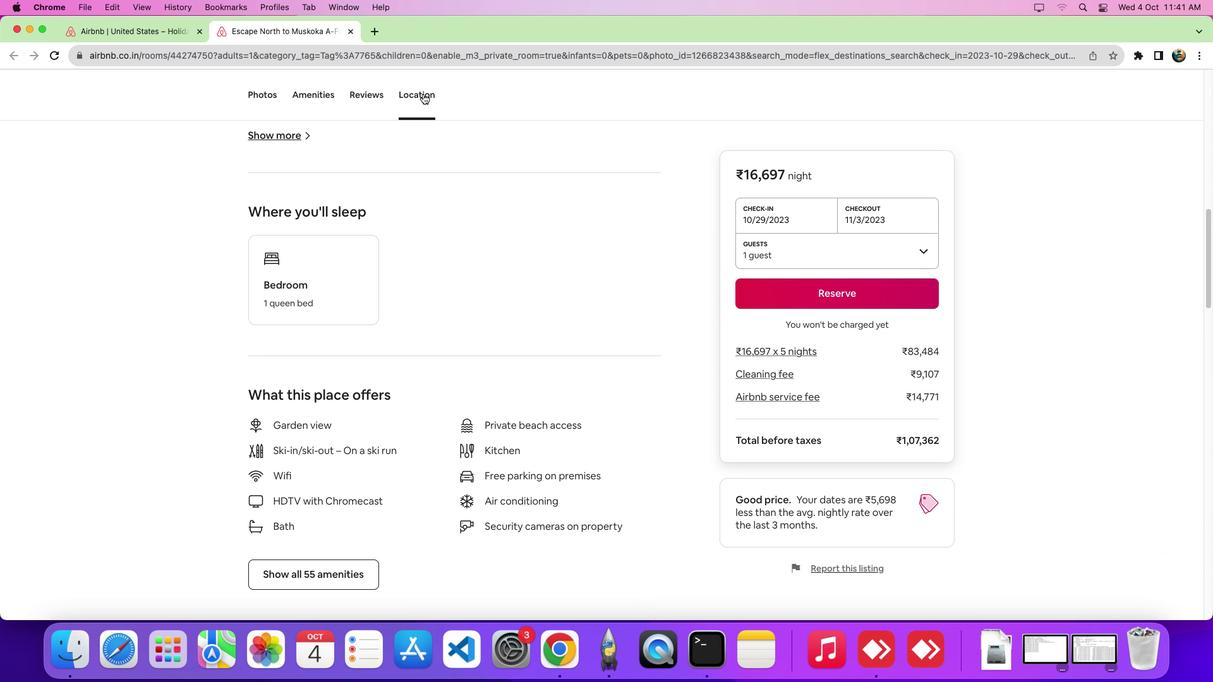 
Action: Mouse pressed left at (423, 93)
Screenshot: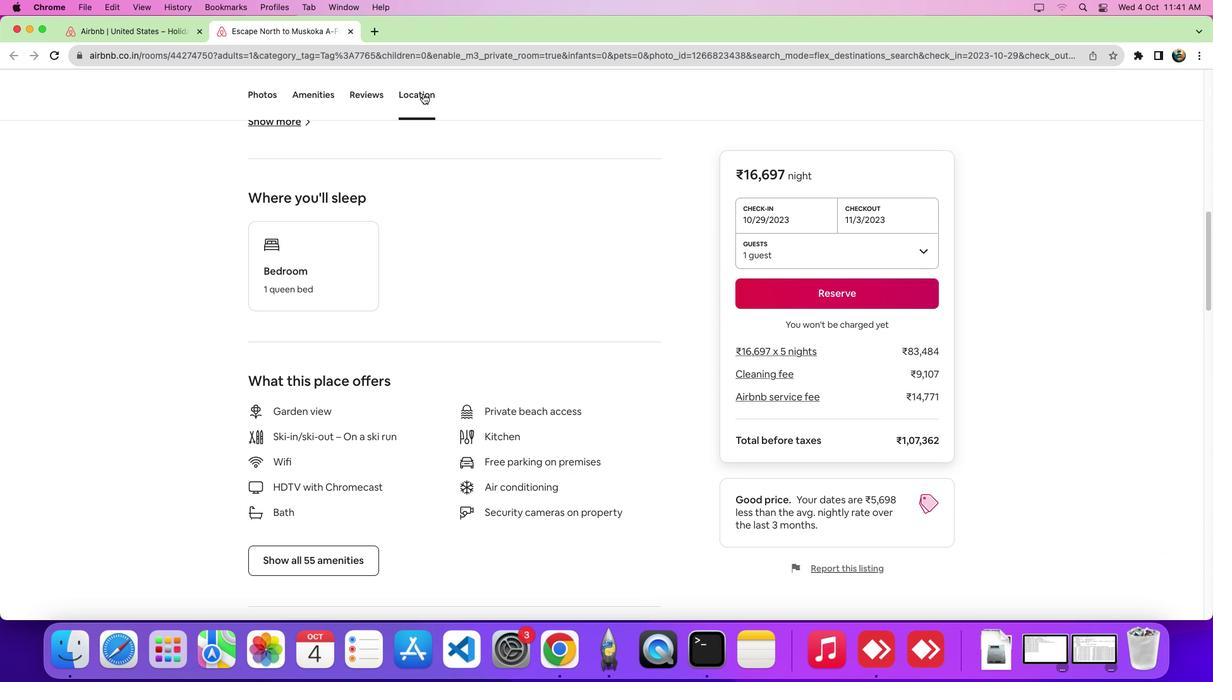 
Action: Mouse moved to (933, 246)
Screenshot: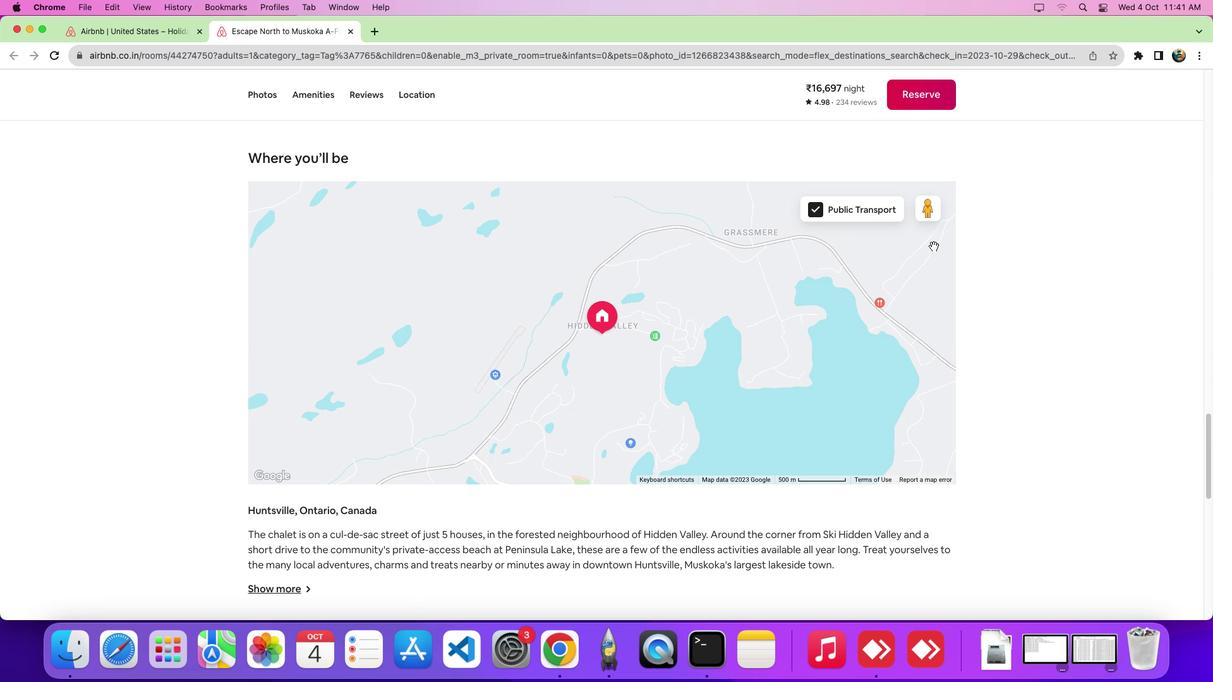 
Action: Mouse pressed left at (933, 246)
Screenshot: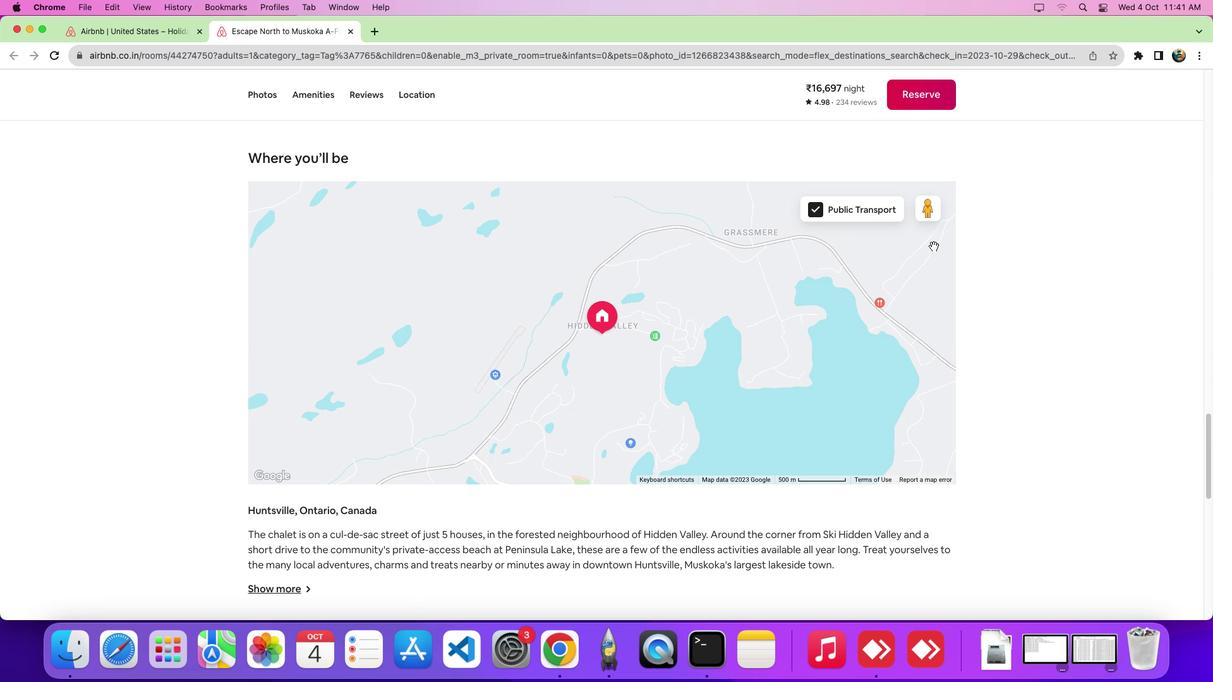 
Action: Mouse moved to (814, 257)
Screenshot: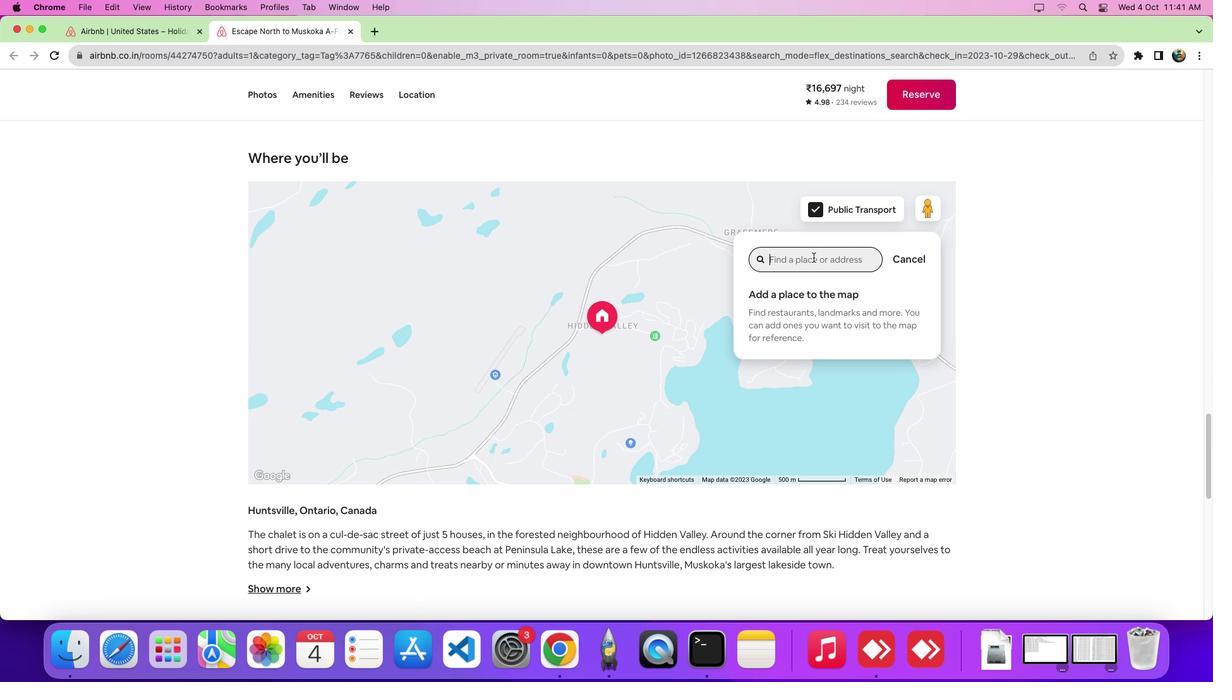 
Action: Mouse pressed left at (814, 257)
Screenshot: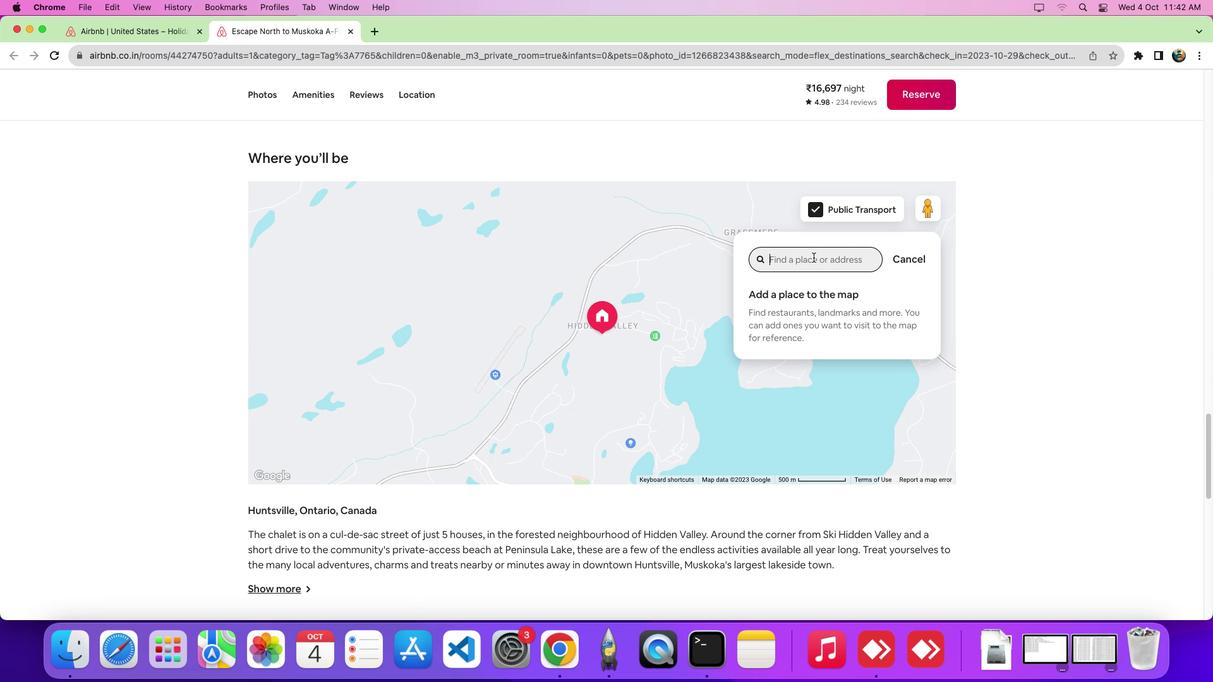 
Action: Key pressed Key.shift_r'G''r''a''s''s''m''e''r''e'Key.space'l''a''n'
Screenshot: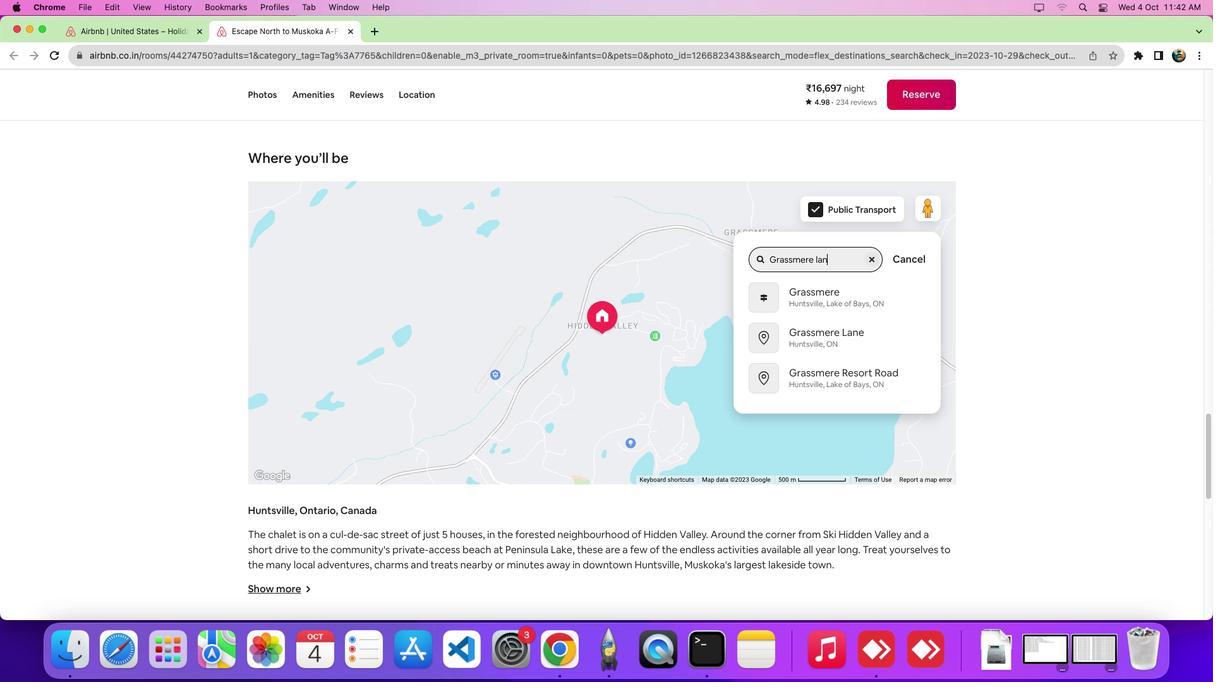 
Action: Mouse moved to (826, 307)
Screenshot: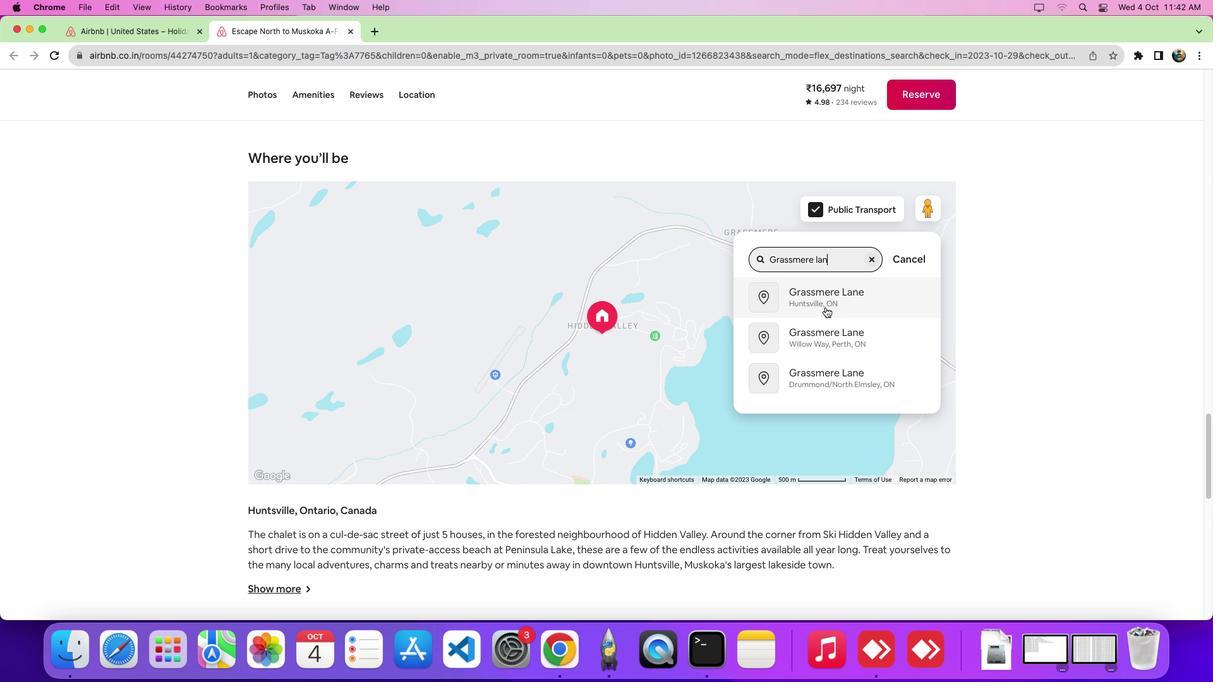 
Action: Mouse pressed left at (826, 307)
Screenshot: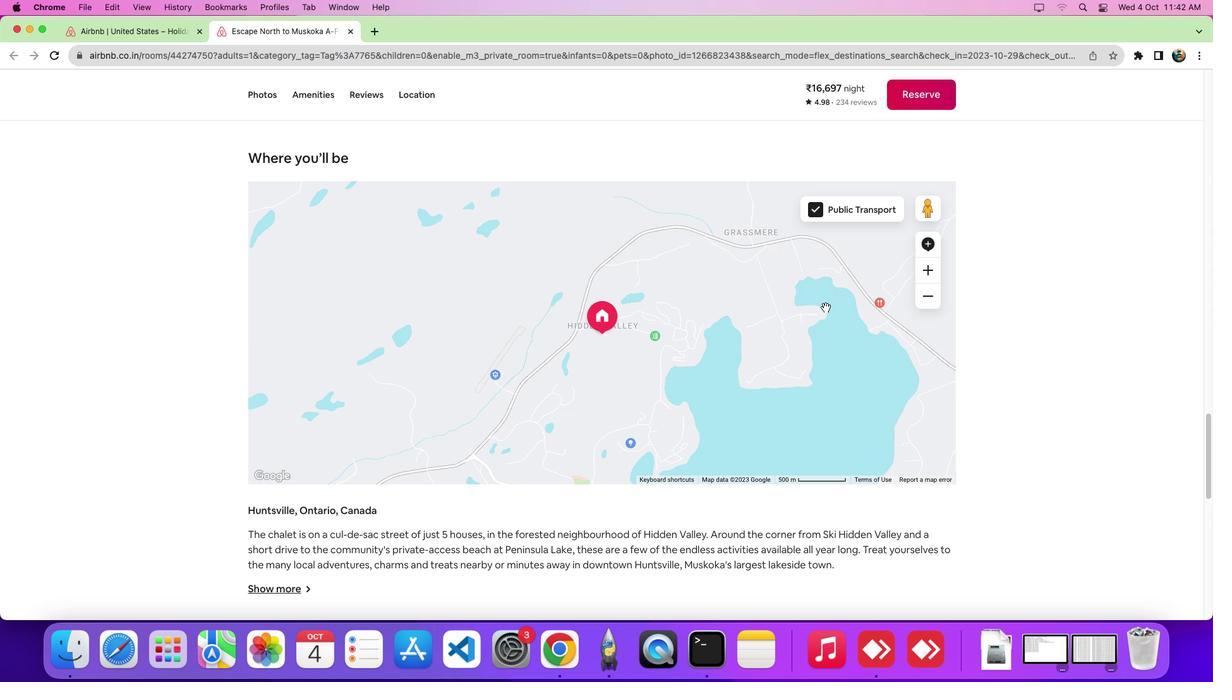 
Action: Mouse moved to (781, 330)
Screenshot: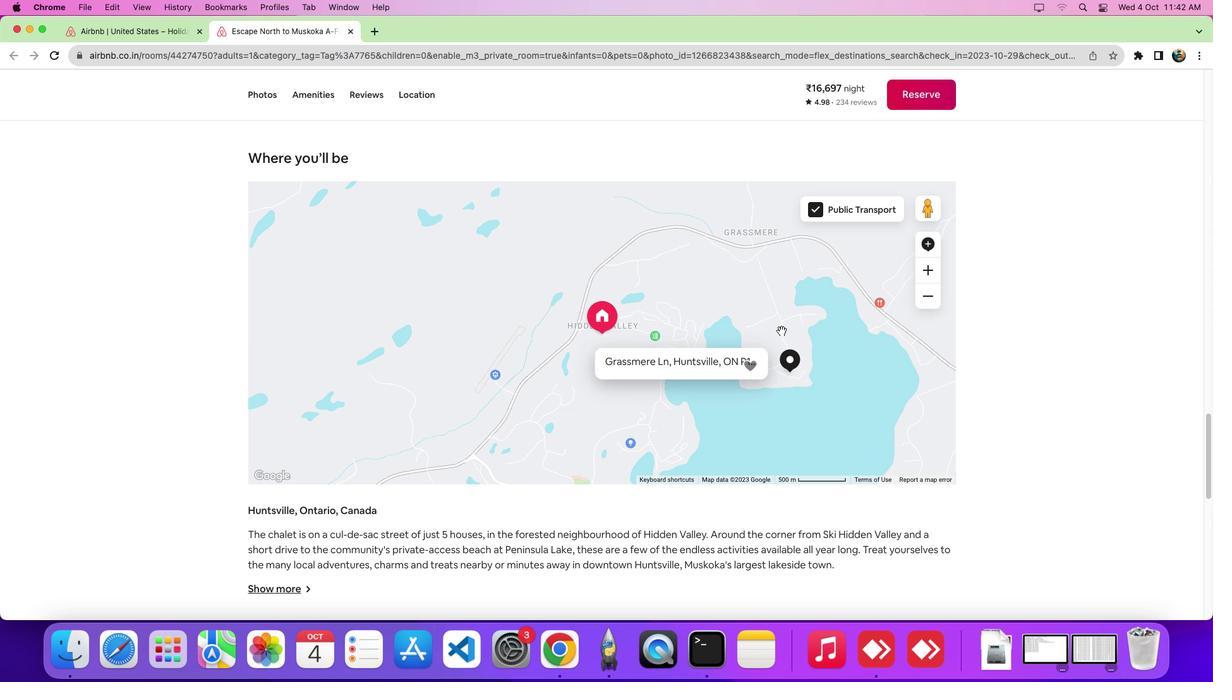 
